 Task: Set Duration of Sprint called Sprint0000000257 in Scrum Project Project0000000086 to 2 weeks in Jira. Set Duration of Sprint called Sprint0000000258 in Scrum Project Project0000000086 to 3 weeks in Jira. Create ChildIssue0000000841 as Child Issue of Issue Issue0000000421 in Backlog  in Scrum Project Project0000000085 in Jira. Create ChildIssue0000000842 as Child Issue of Issue Issue0000000421 in Backlog  in Scrum Project Project0000000085 in Jira. Create ChildIssue0000000843 as Child Issue of Issue Issue0000000422 in Backlog  in Scrum Project Project0000000085 in Jira
Action: Mouse moved to (436, 487)
Screenshot: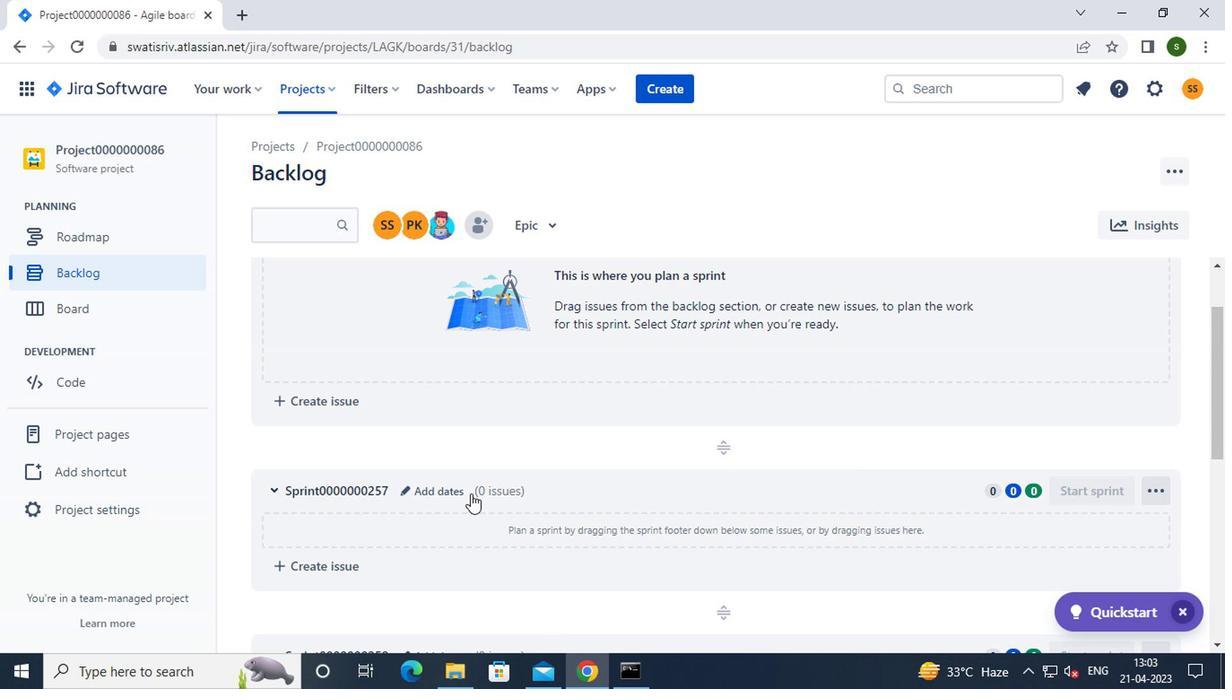 
Action: Mouse pressed left at (436, 487)
Screenshot: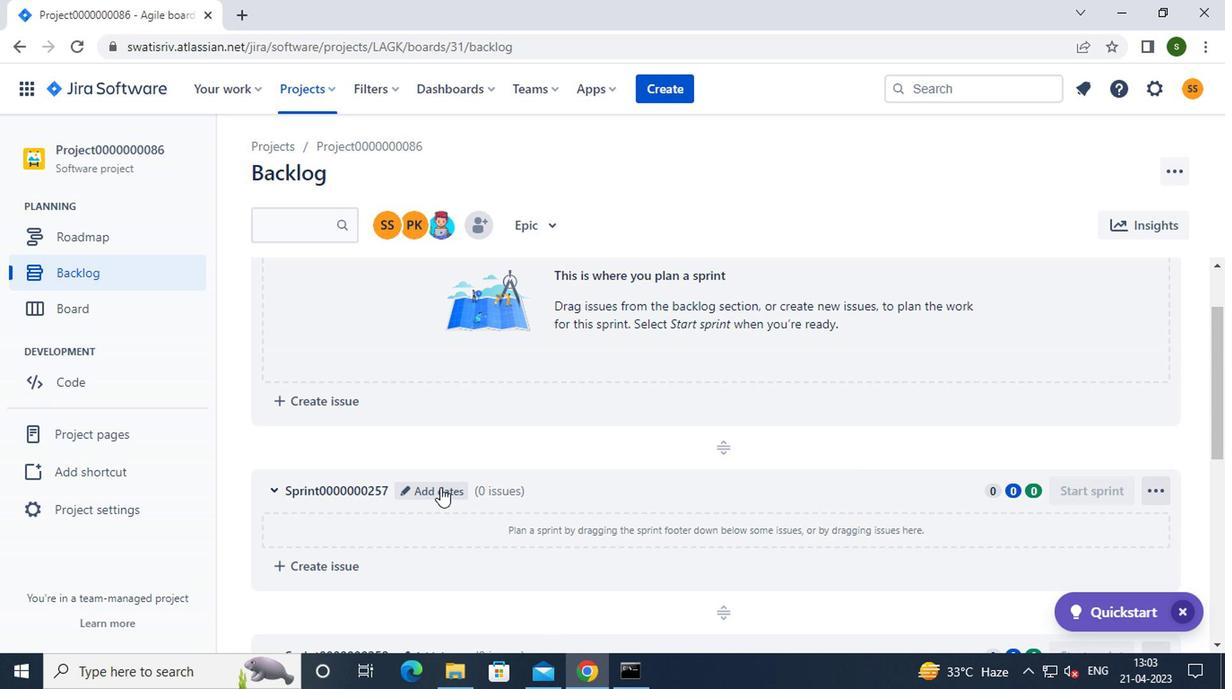 
Action: Mouse moved to (507, 269)
Screenshot: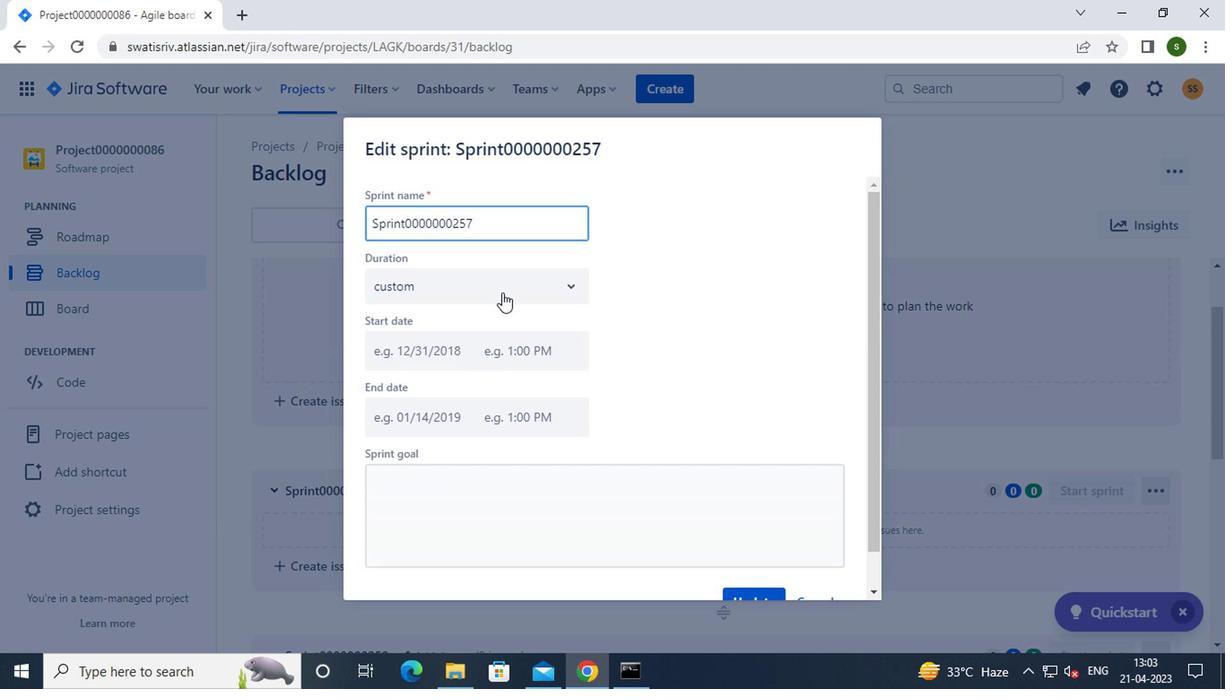 
Action: Mouse pressed left at (507, 269)
Screenshot: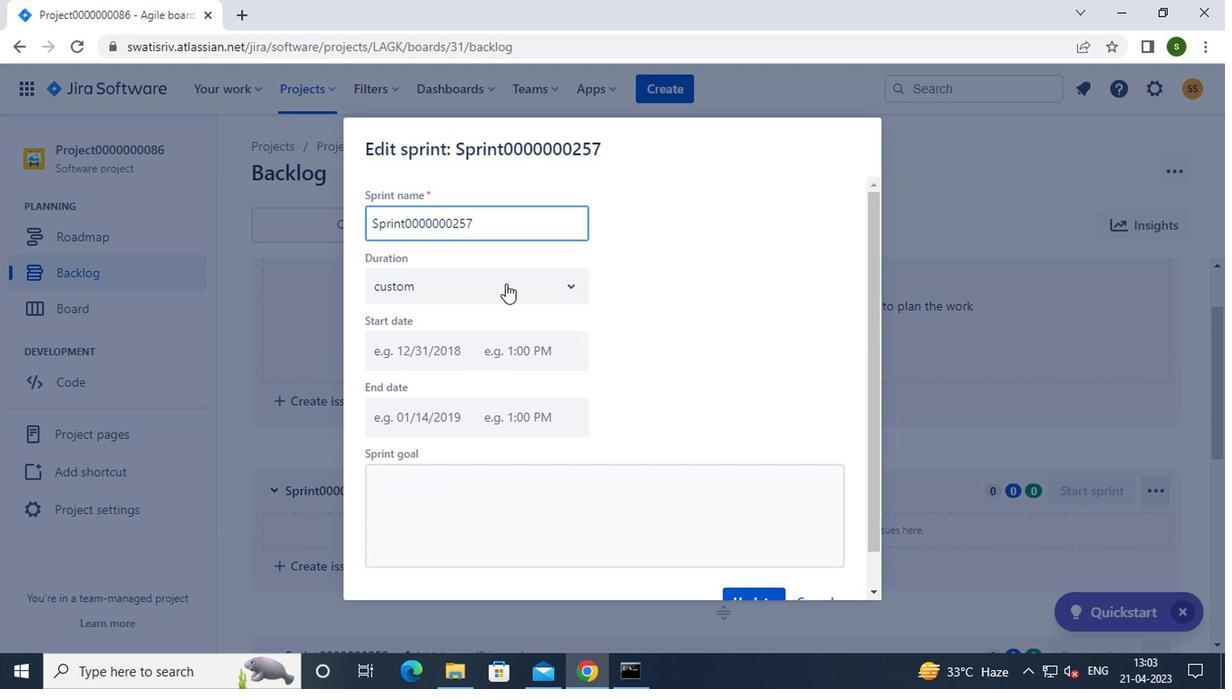 
Action: Mouse moved to (477, 350)
Screenshot: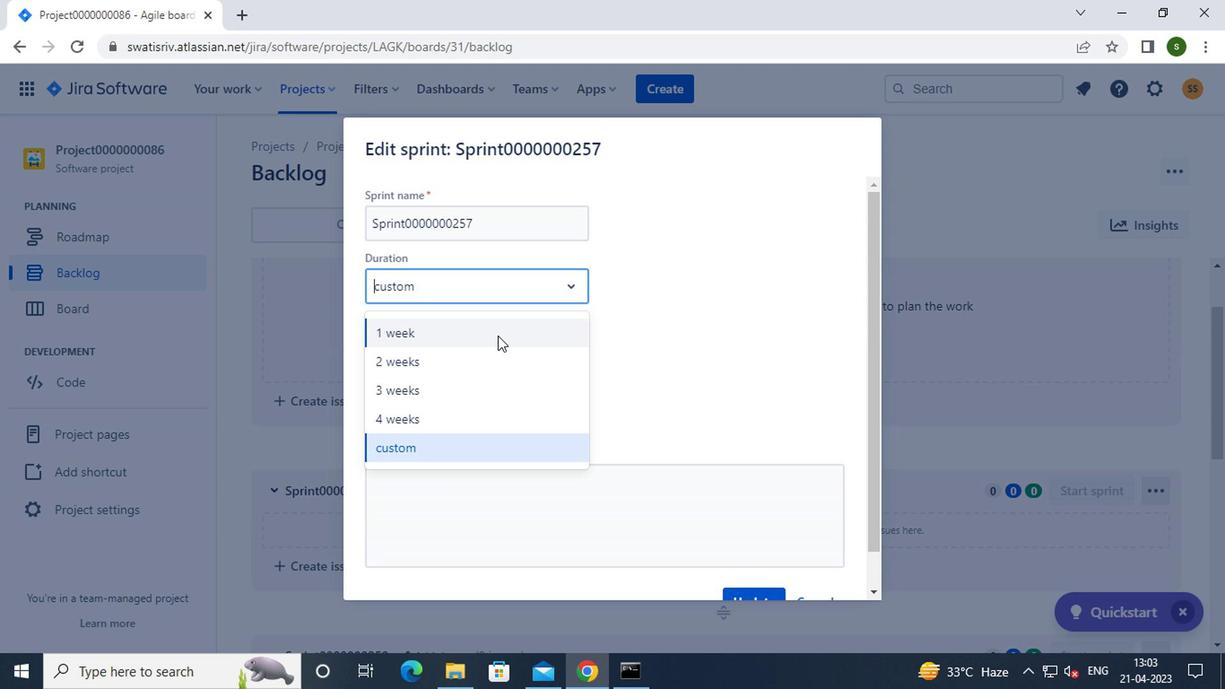
Action: Mouse pressed left at (477, 350)
Screenshot: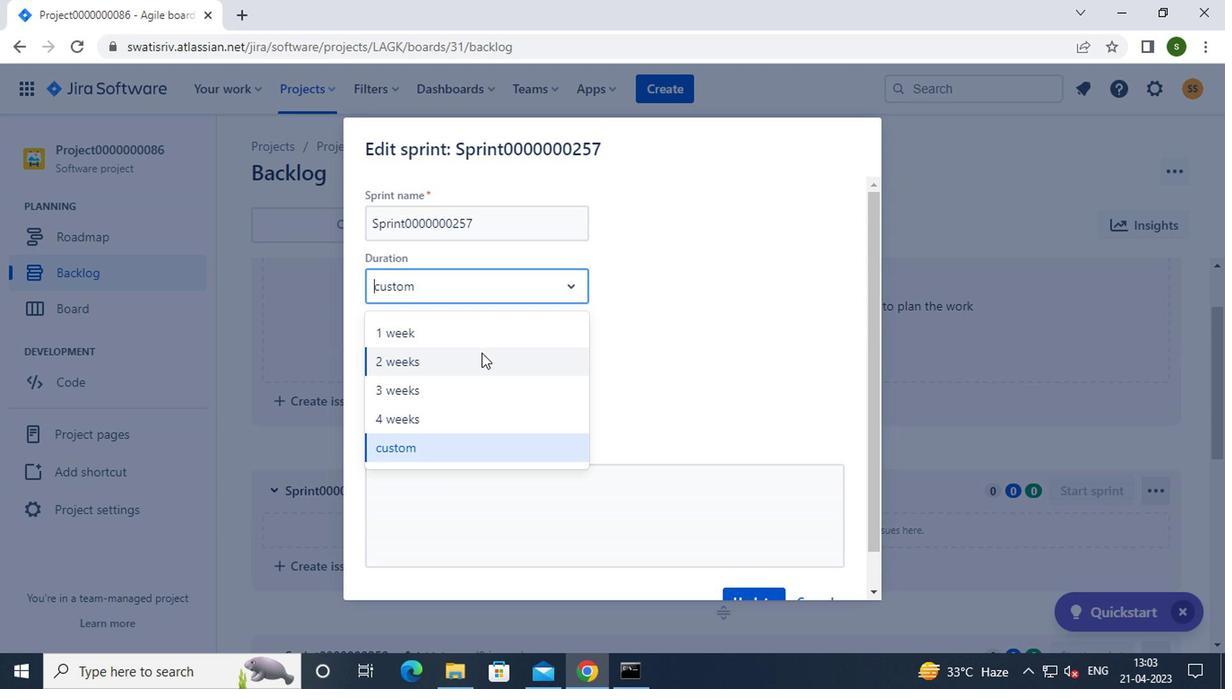 
Action: Mouse moved to (436, 347)
Screenshot: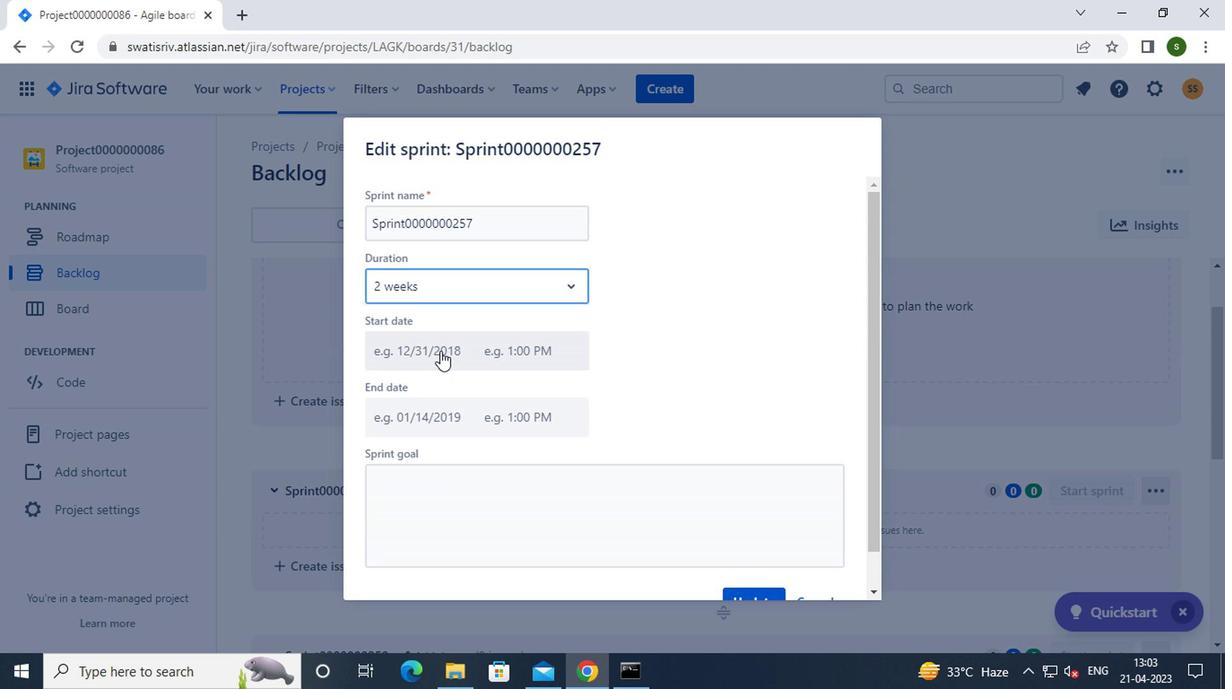 
Action: Mouse pressed left at (436, 347)
Screenshot: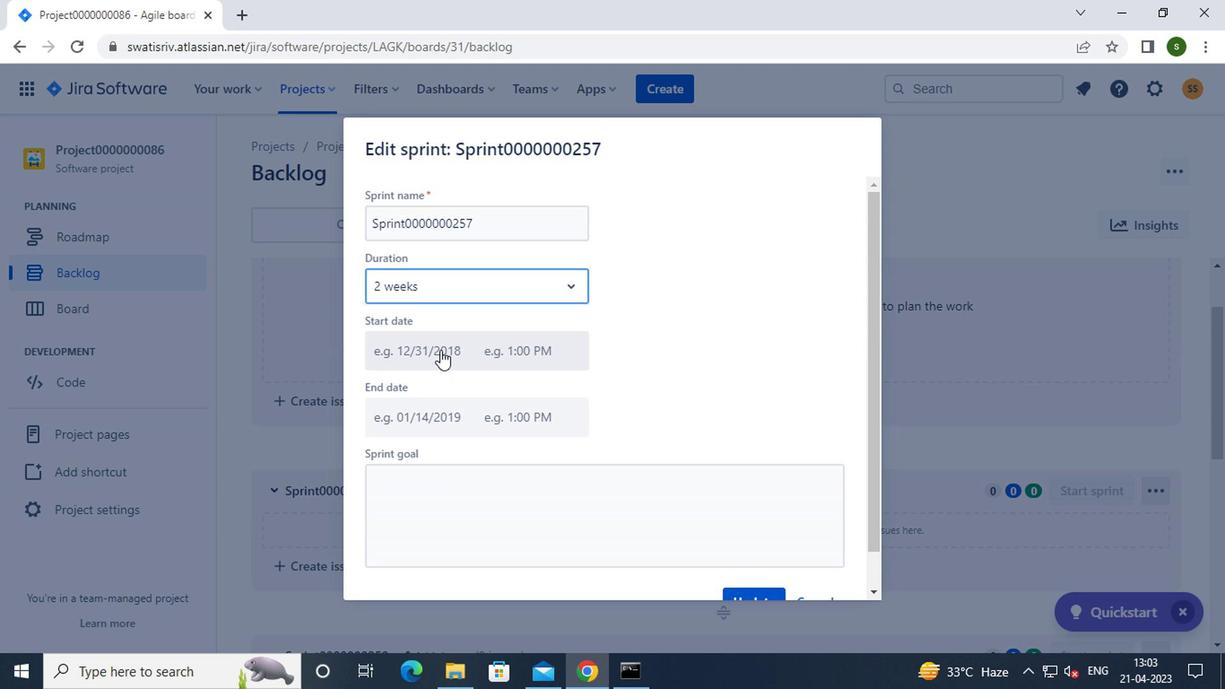 
Action: Mouse moved to (586, 548)
Screenshot: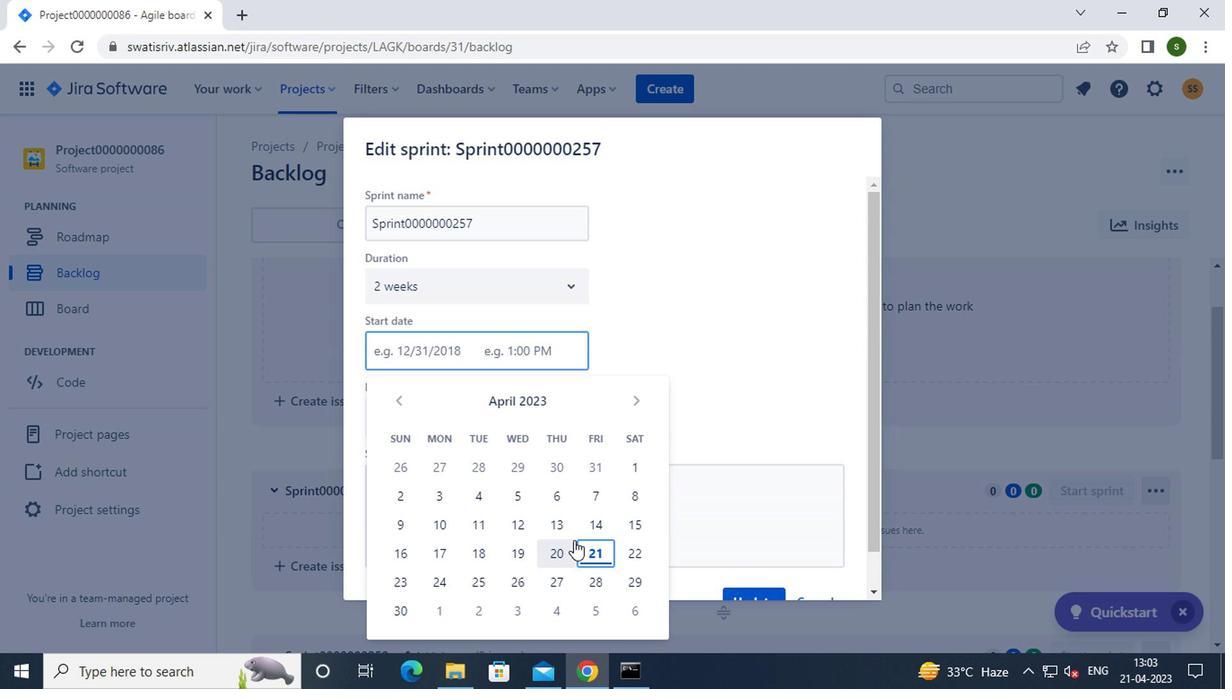
Action: Mouse pressed left at (586, 548)
Screenshot: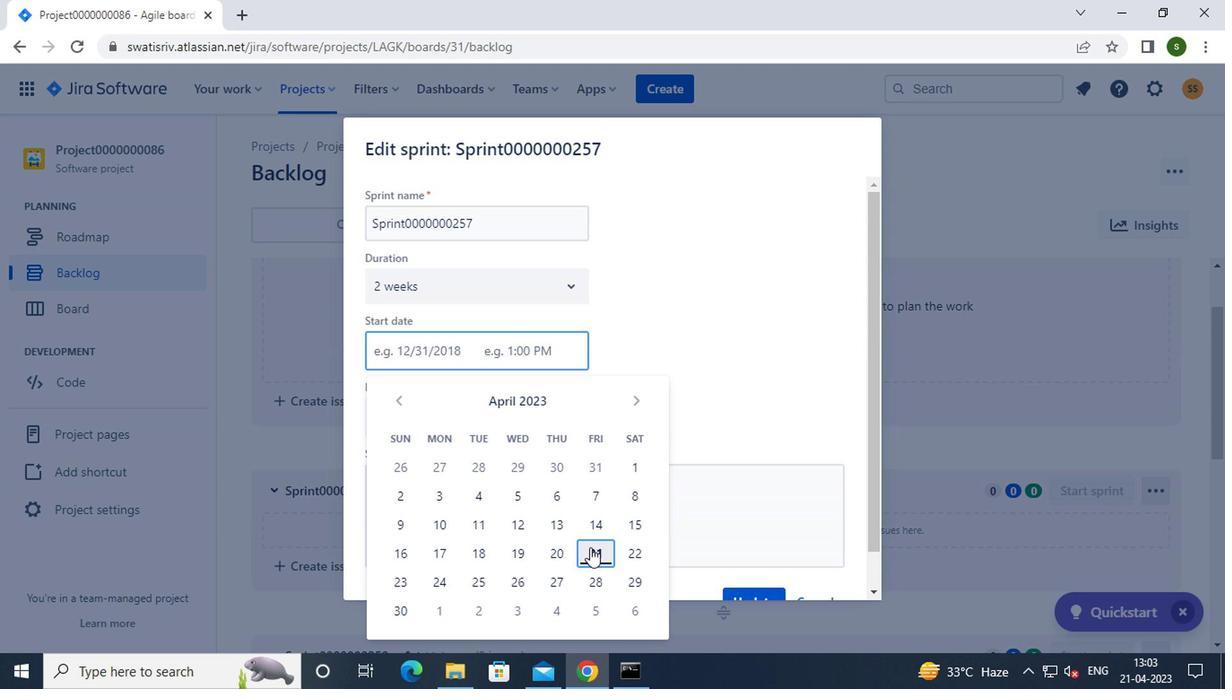 
Action: Mouse moved to (714, 485)
Screenshot: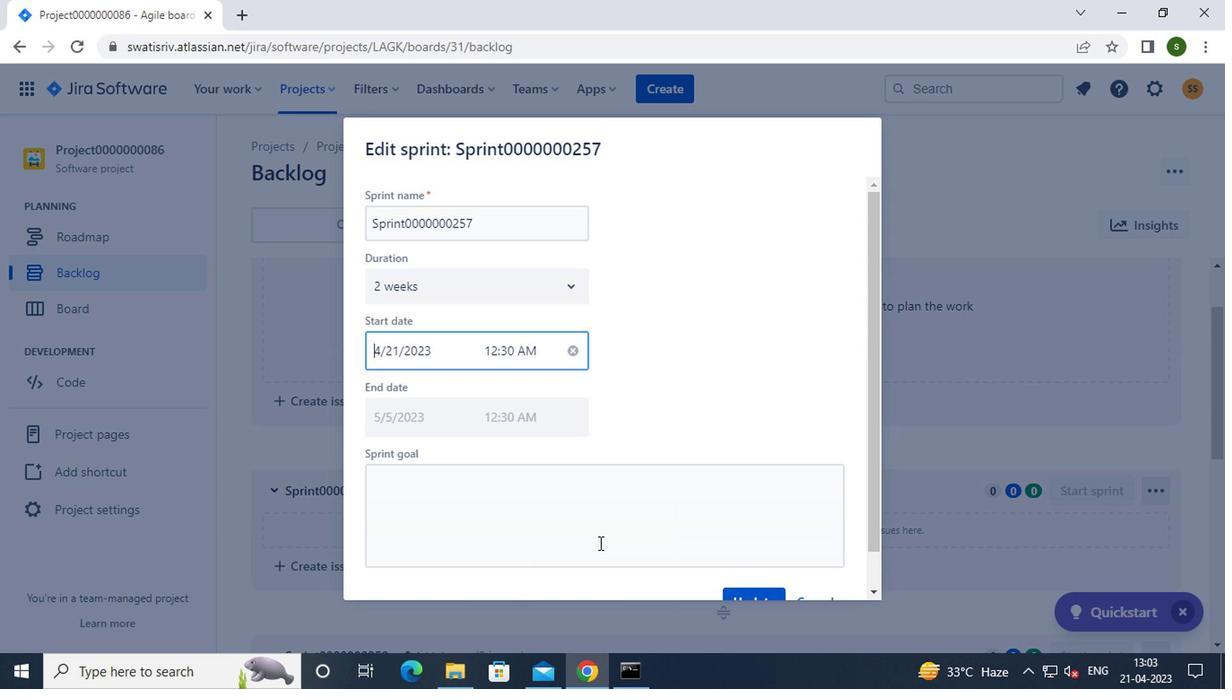 
Action: Mouse scrolled (714, 484) with delta (0, -1)
Screenshot: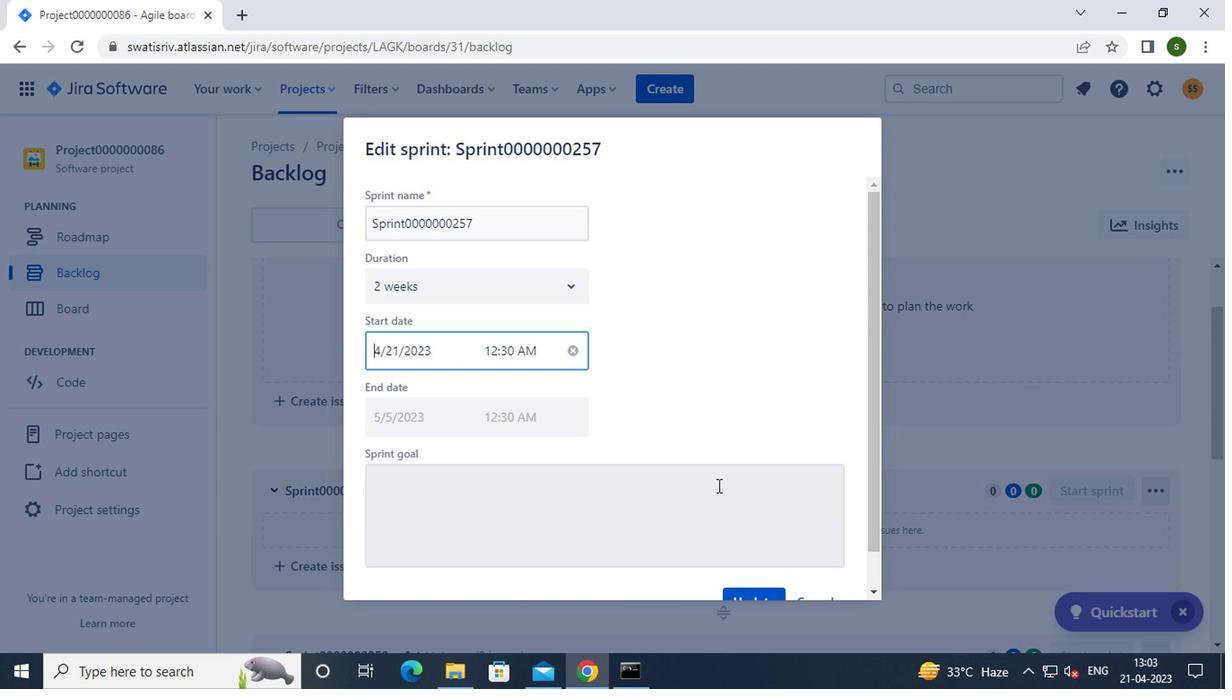 
Action: Mouse scrolled (714, 484) with delta (0, -1)
Screenshot: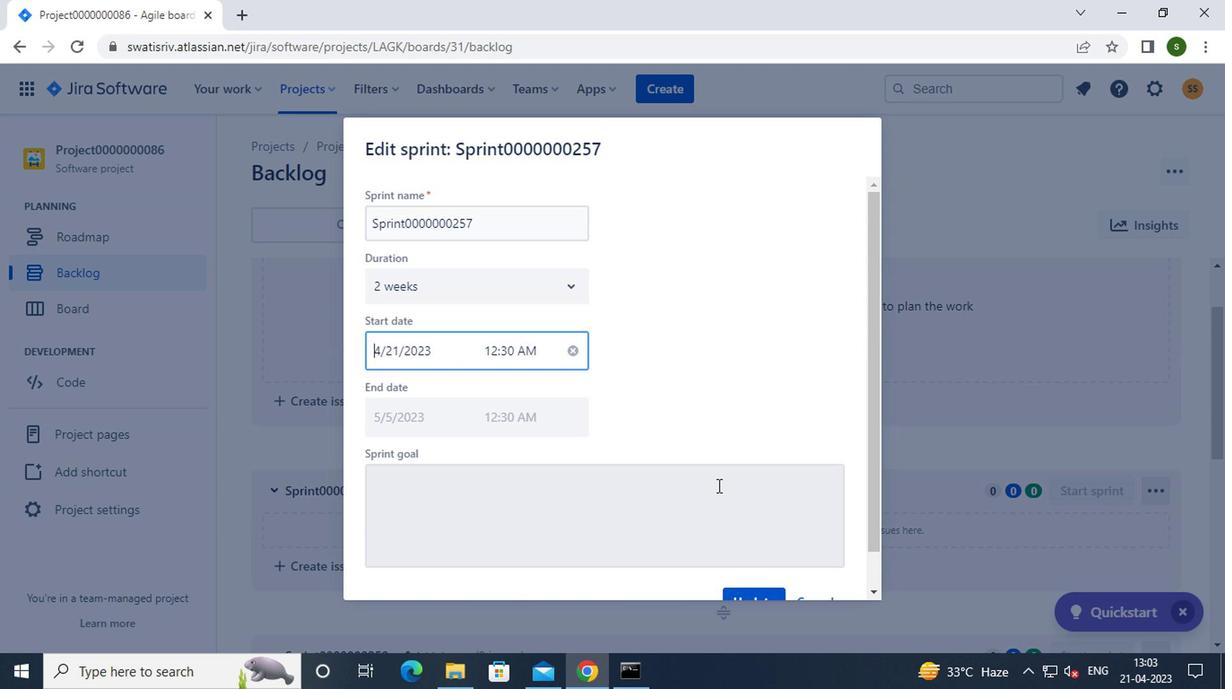 
Action: Mouse moved to (735, 562)
Screenshot: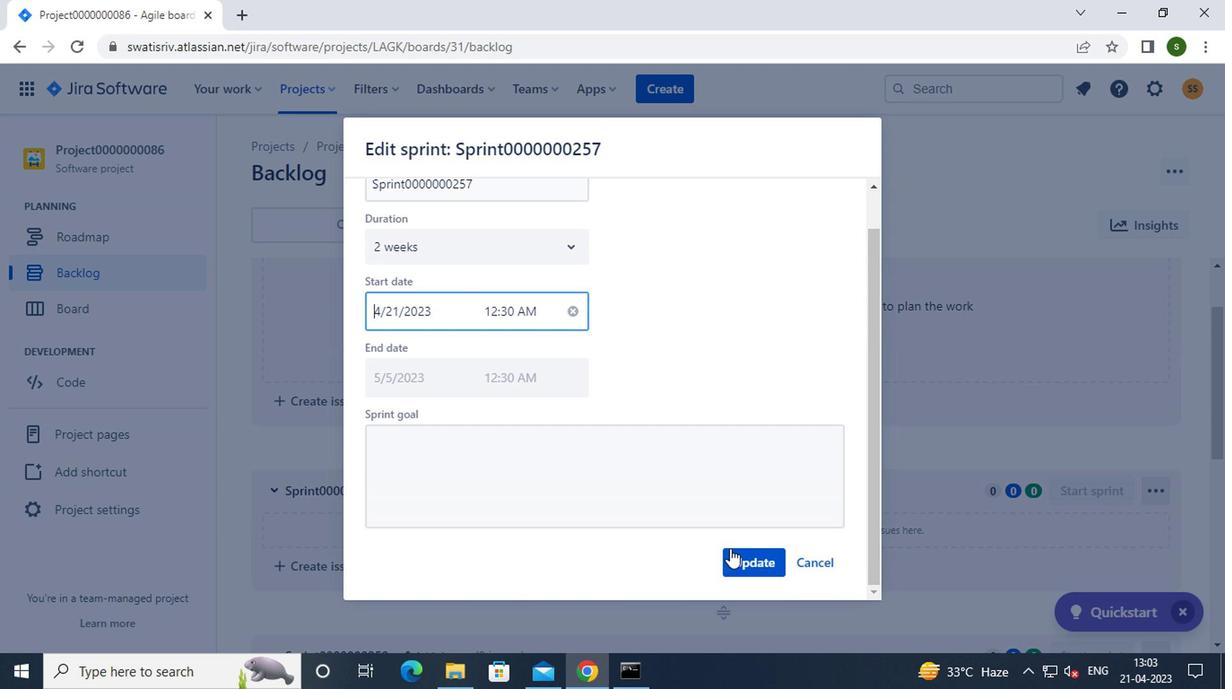 
Action: Mouse pressed left at (735, 562)
Screenshot: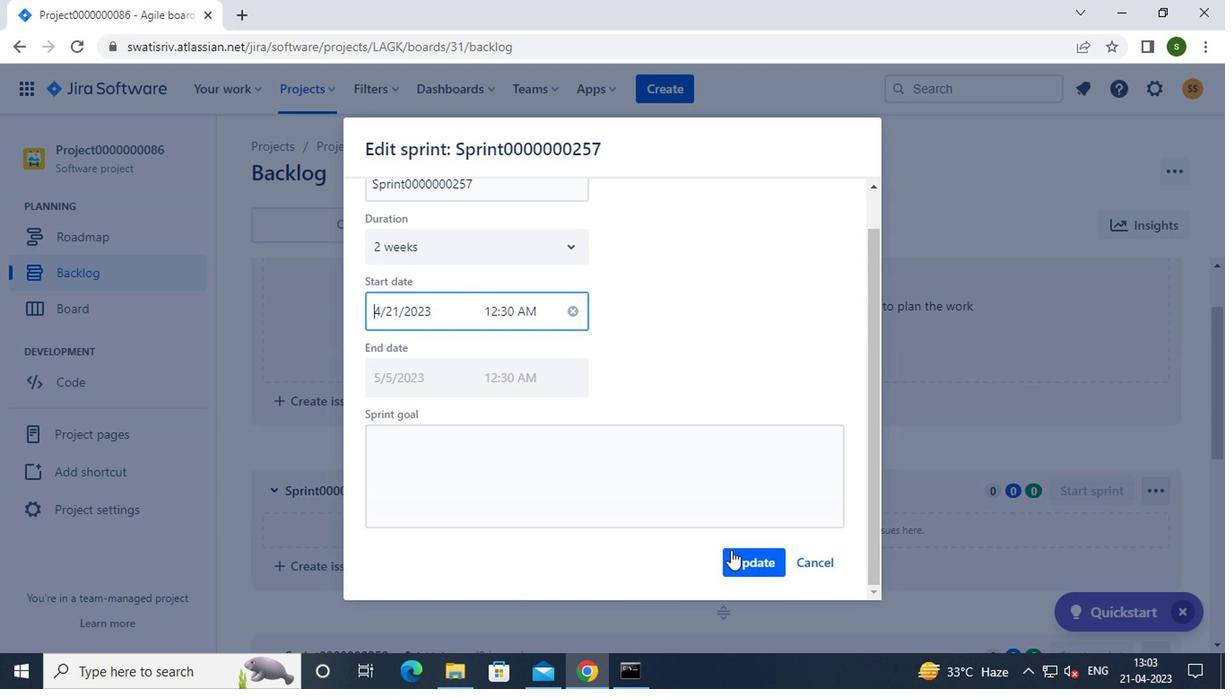 
Action: Mouse moved to (553, 499)
Screenshot: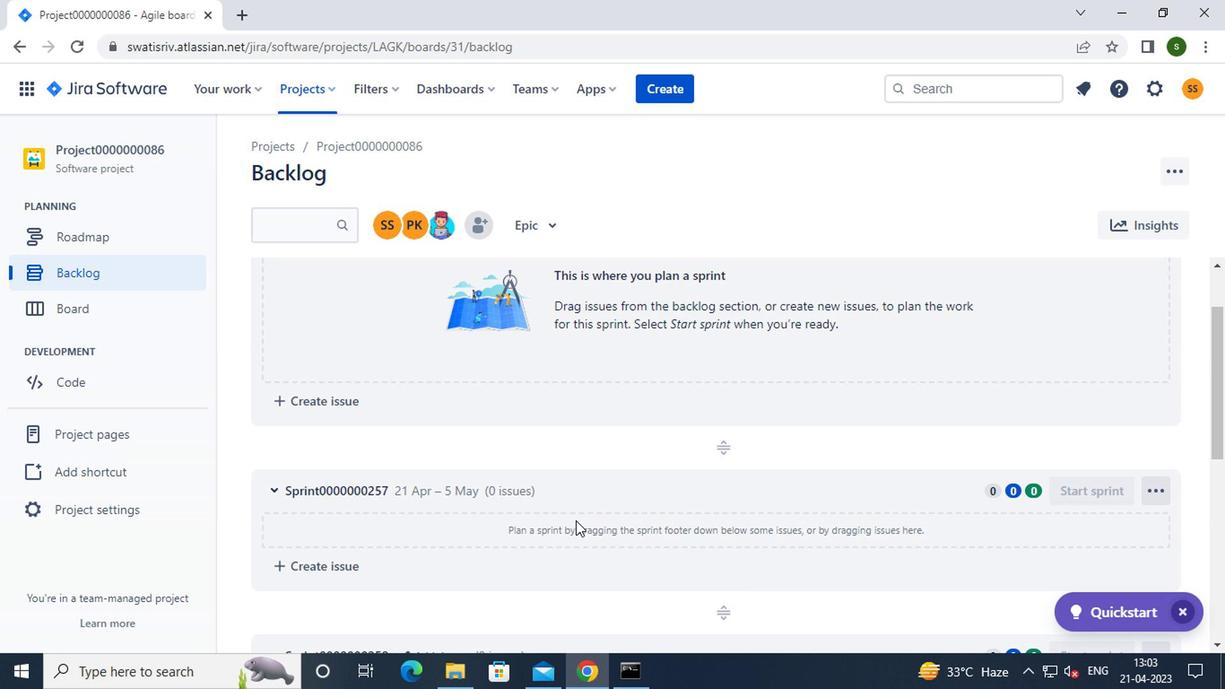 
Action: Mouse scrolled (553, 498) with delta (0, 0)
Screenshot: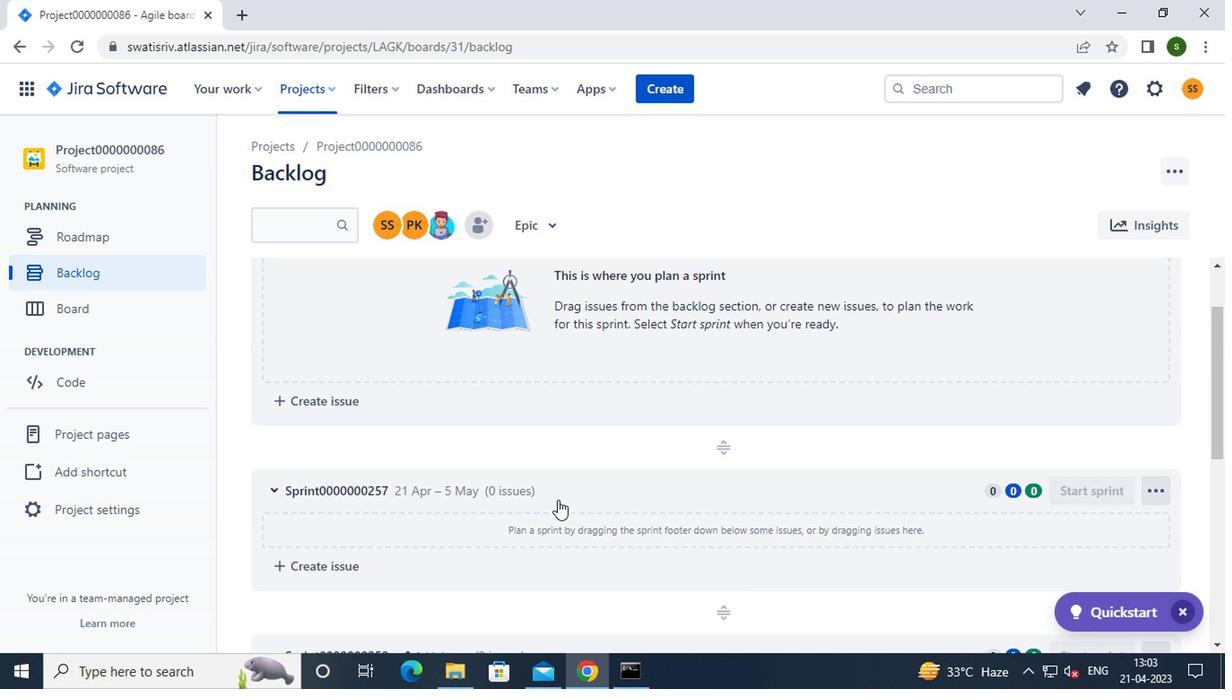 
Action: Mouse scrolled (553, 498) with delta (0, 0)
Screenshot: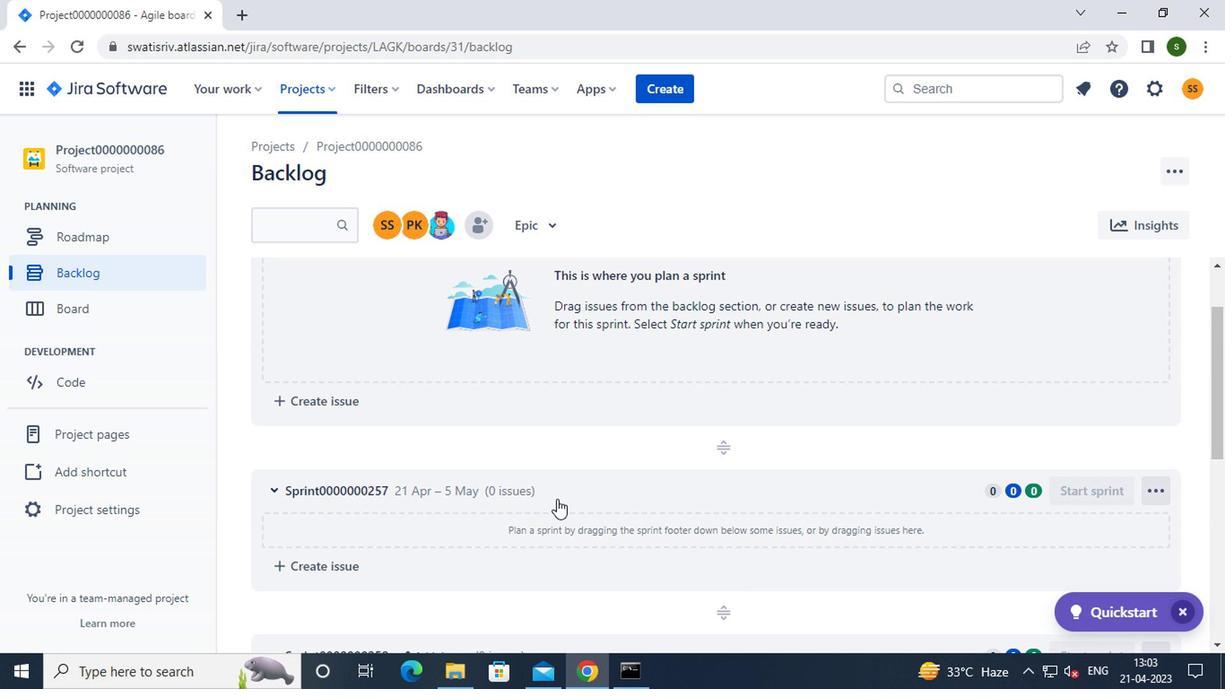 
Action: Mouse scrolled (553, 498) with delta (0, 0)
Screenshot: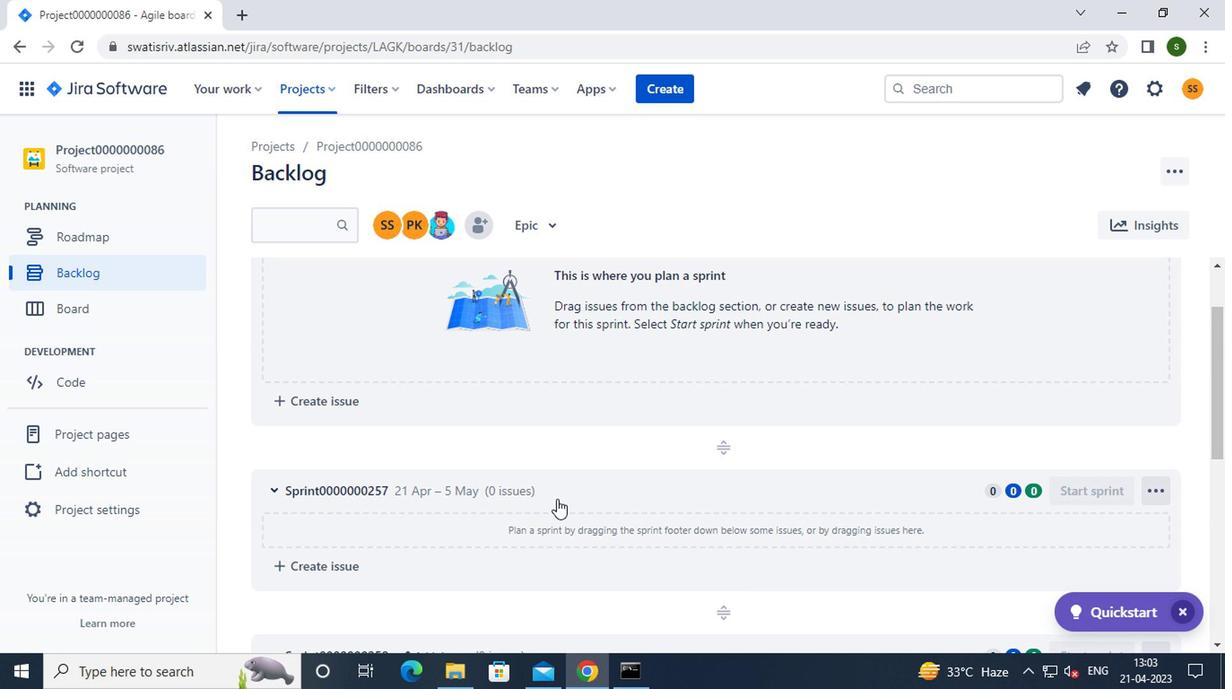 
Action: Mouse moved to (442, 393)
Screenshot: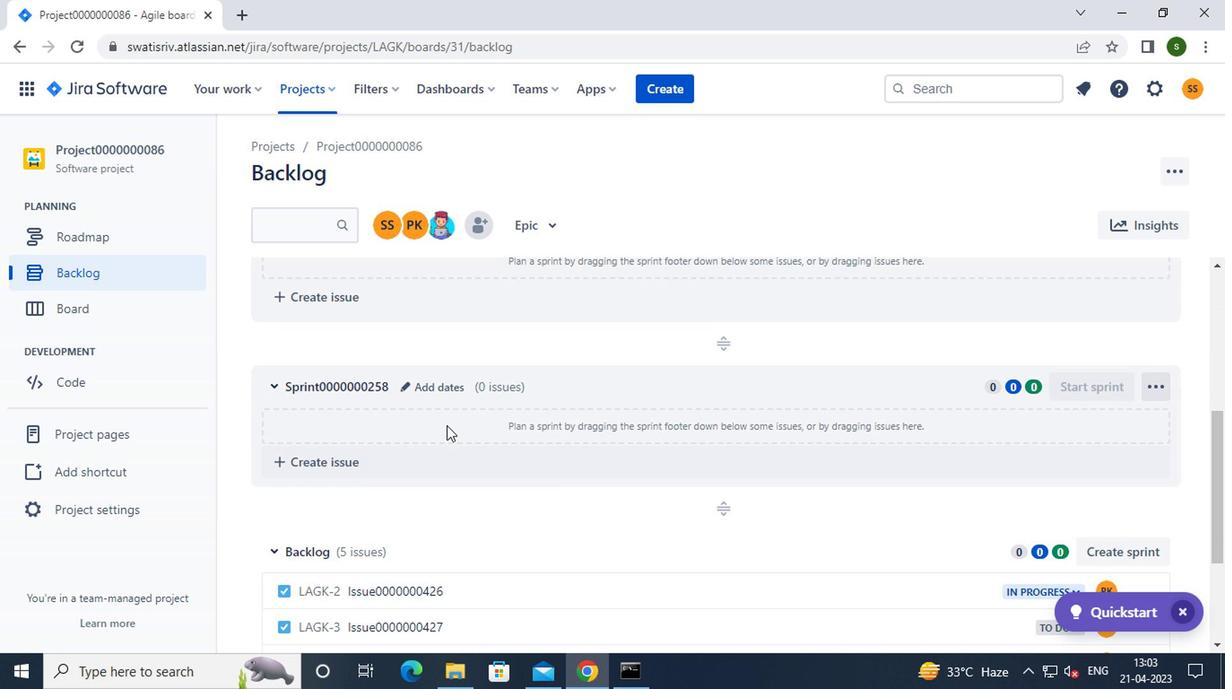 
Action: Mouse pressed left at (442, 393)
Screenshot: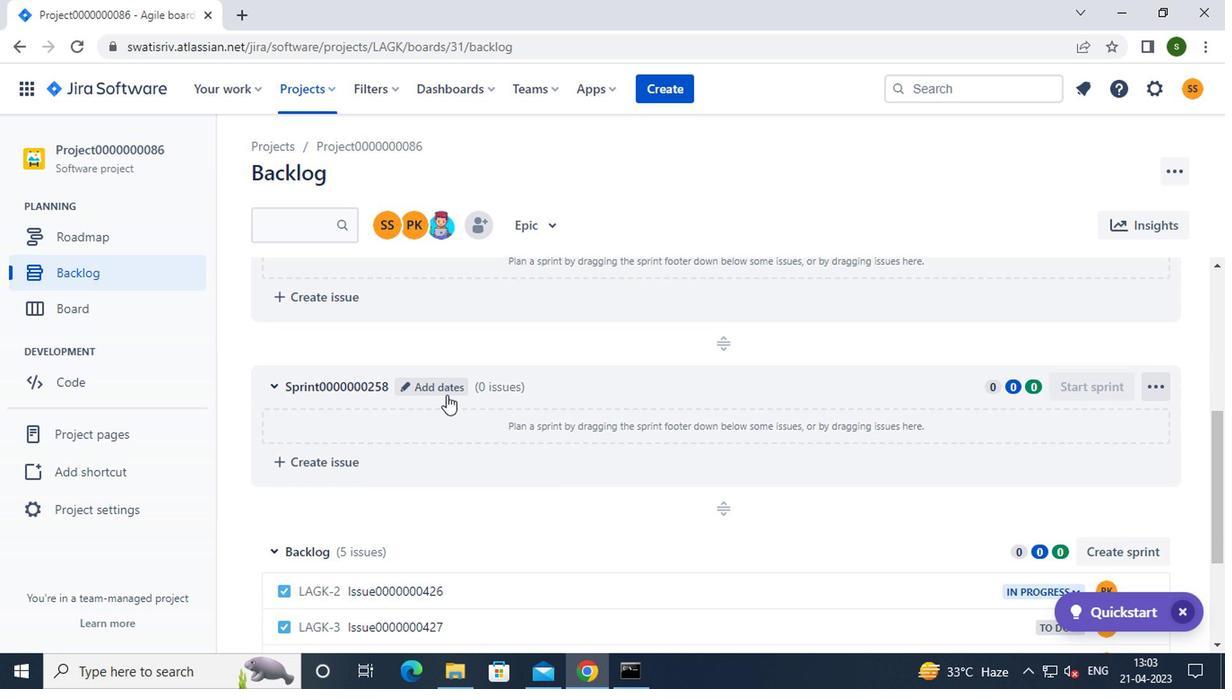 
Action: Mouse moved to (493, 273)
Screenshot: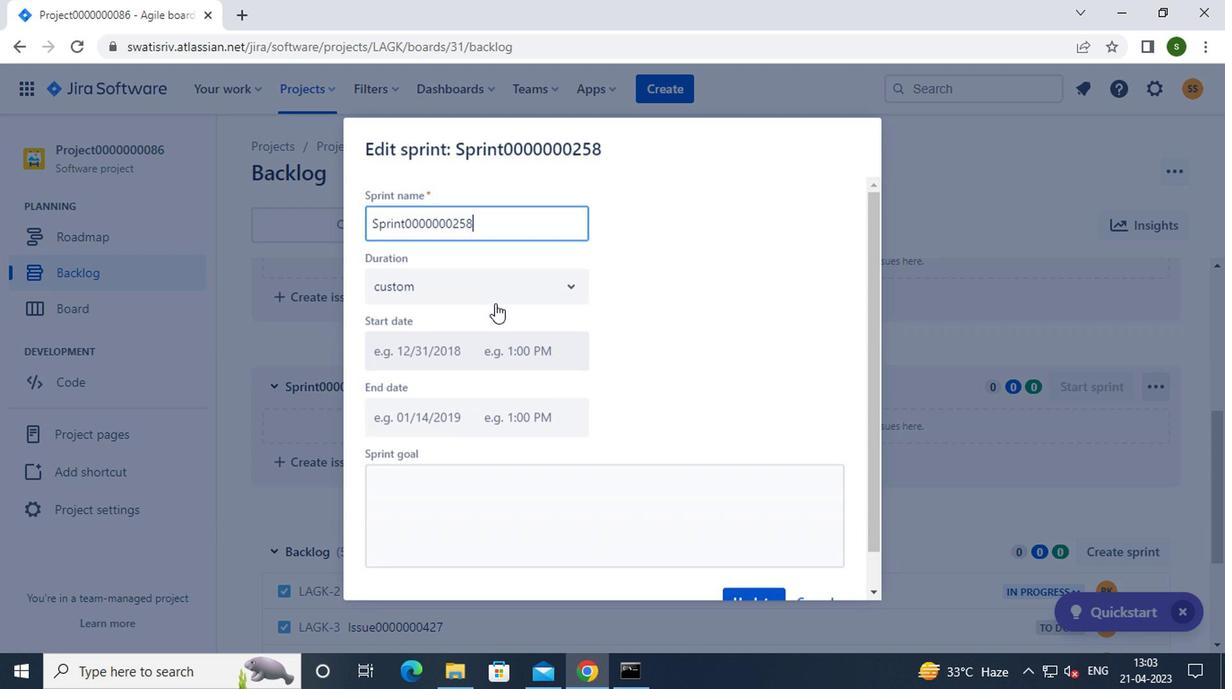 
Action: Mouse pressed left at (493, 273)
Screenshot: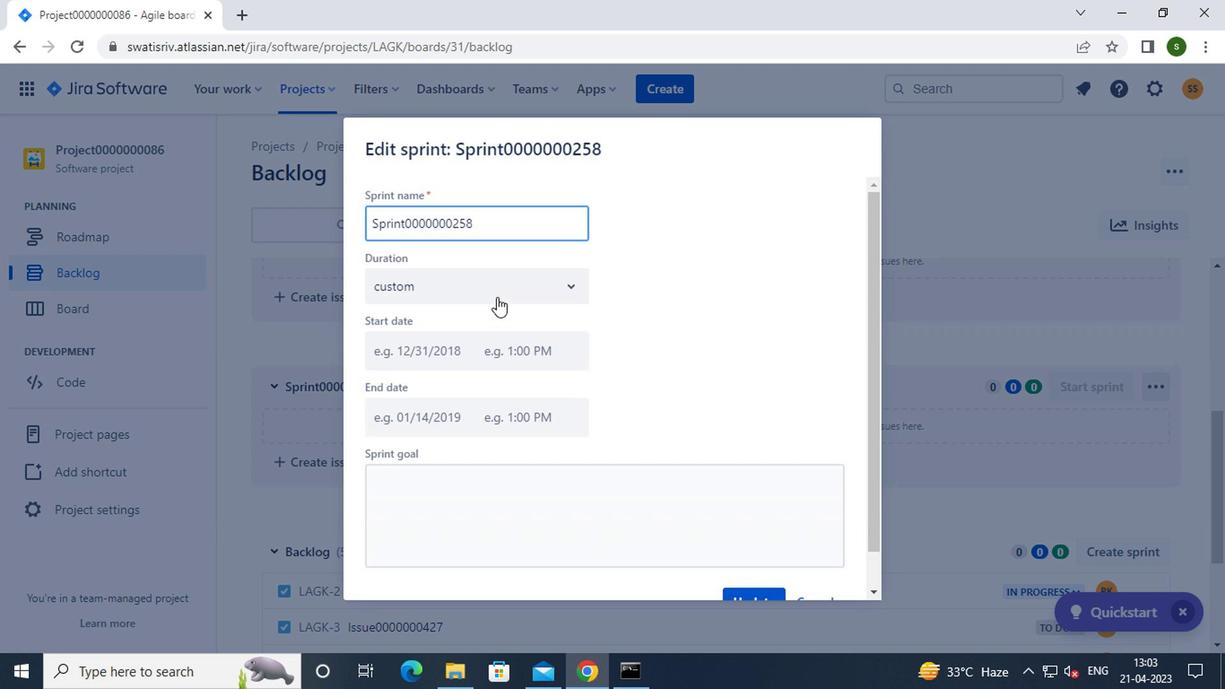 
Action: Mouse moved to (444, 383)
Screenshot: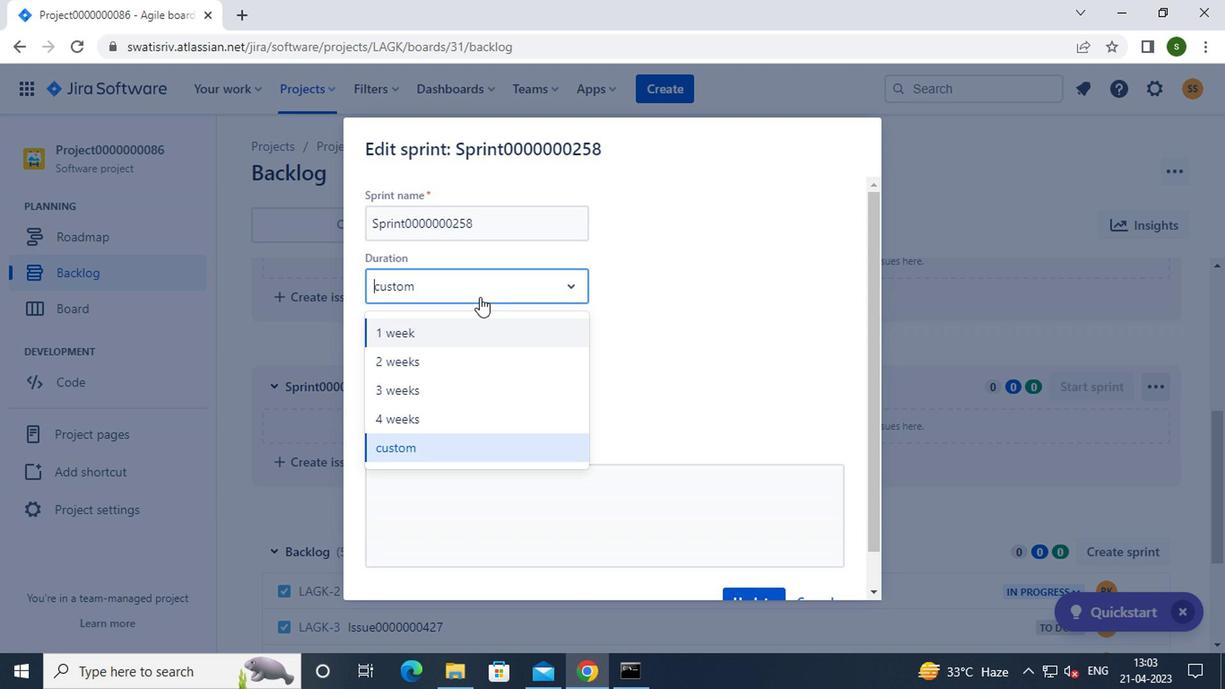 
Action: Mouse pressed left at (444, 383)
Screenshot: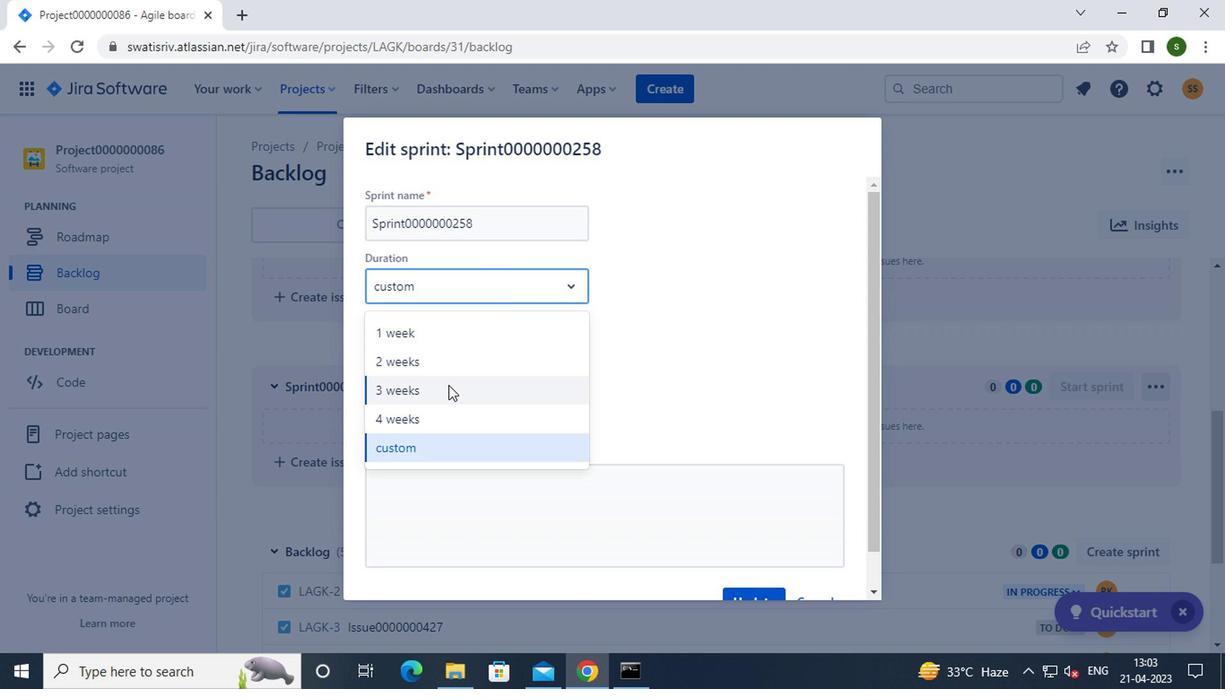 
Action: Mouse moved to (405, 349)
Screenshot: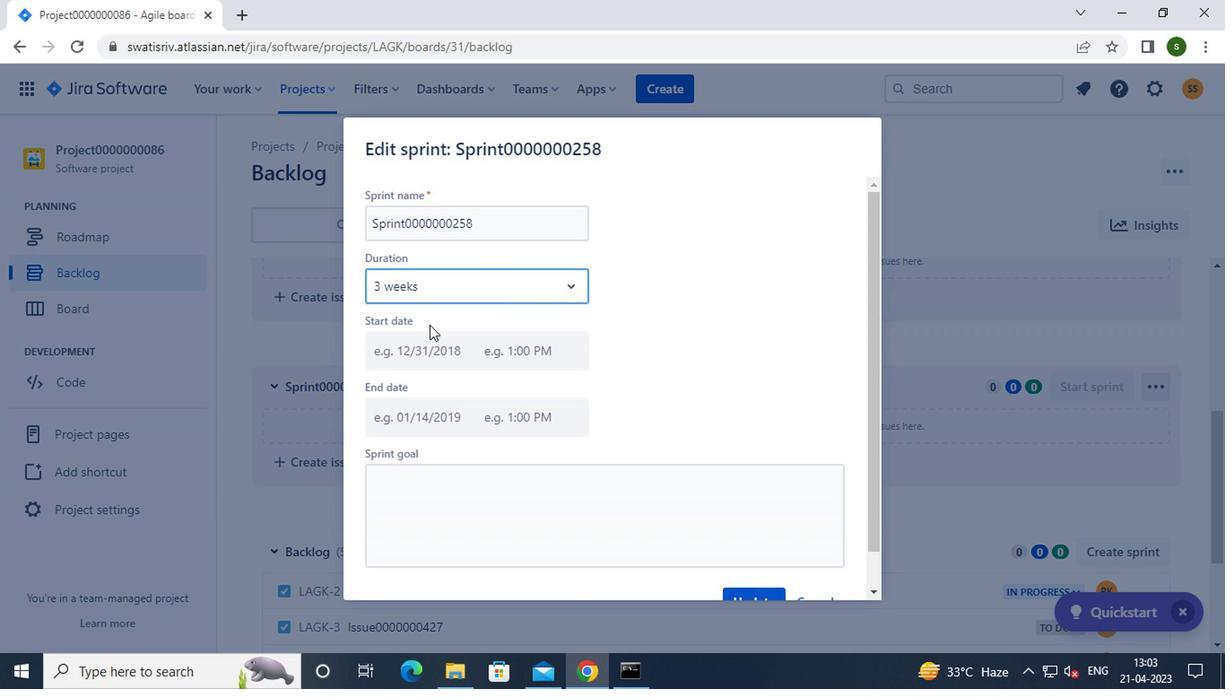 
Action: Mouse pressed left at (405, 349)
Screenshot: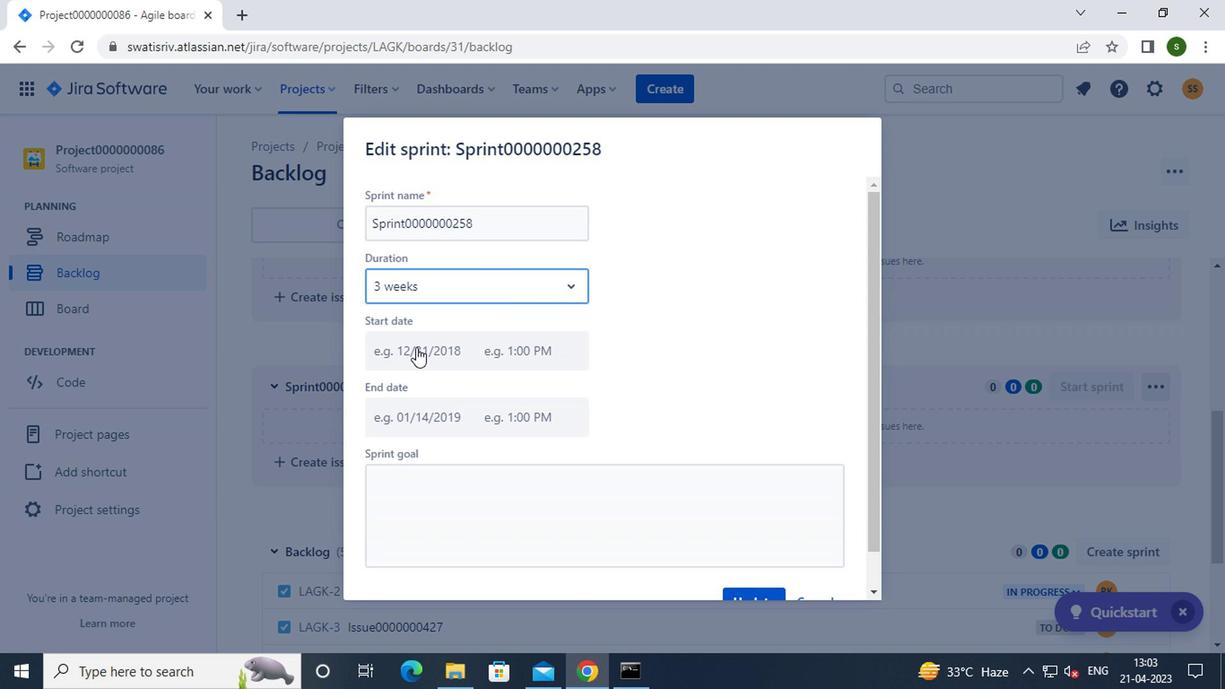 
Action: Mouse moved to (584, 549)
Screenshot: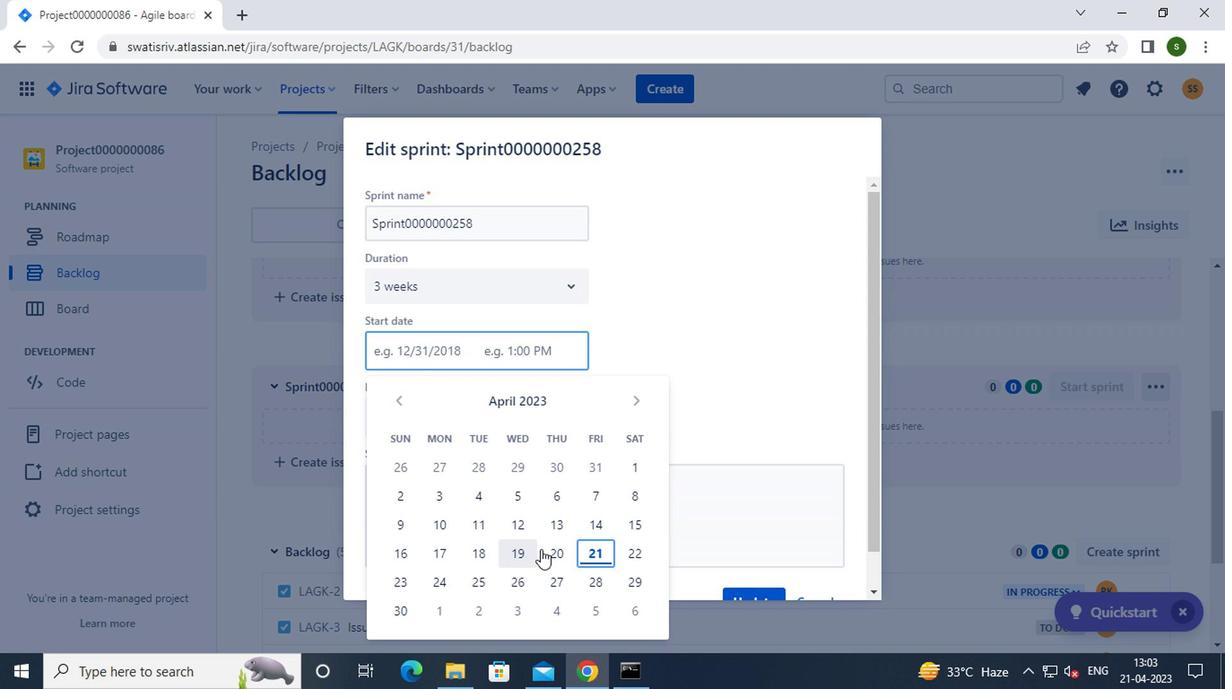 
Action: Mouse pressed left at (584, 549)
Screenshot: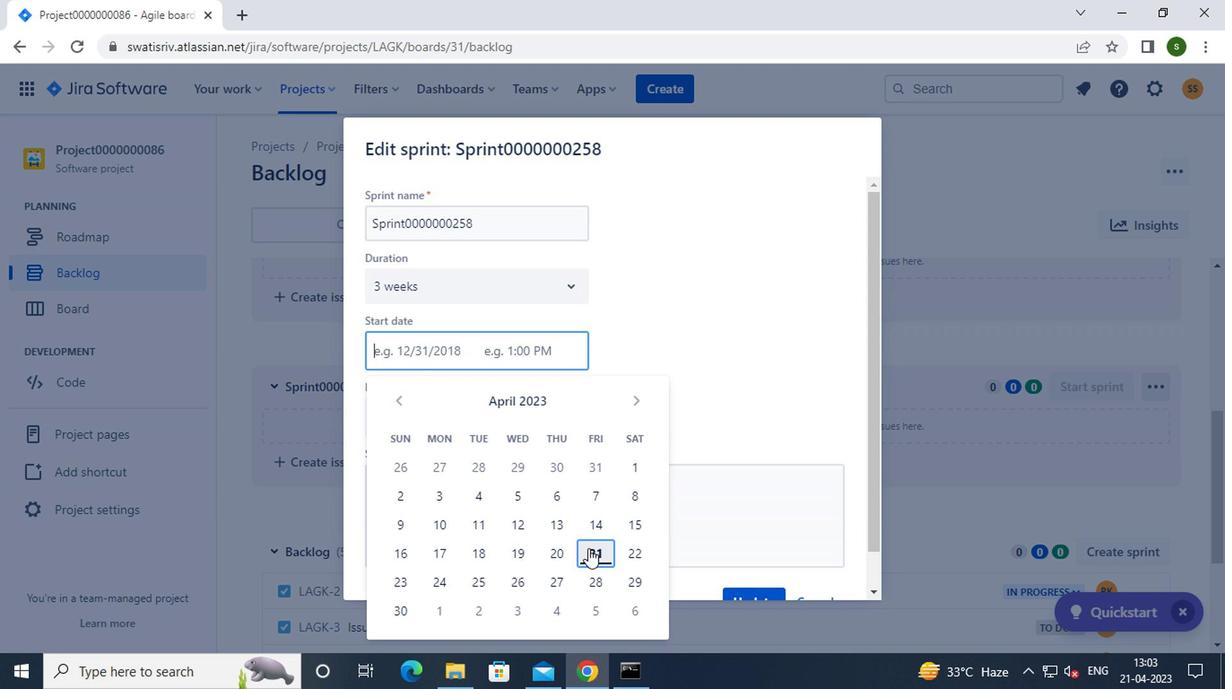 
Action: Mouse moved to (620, 451)
Screenshot: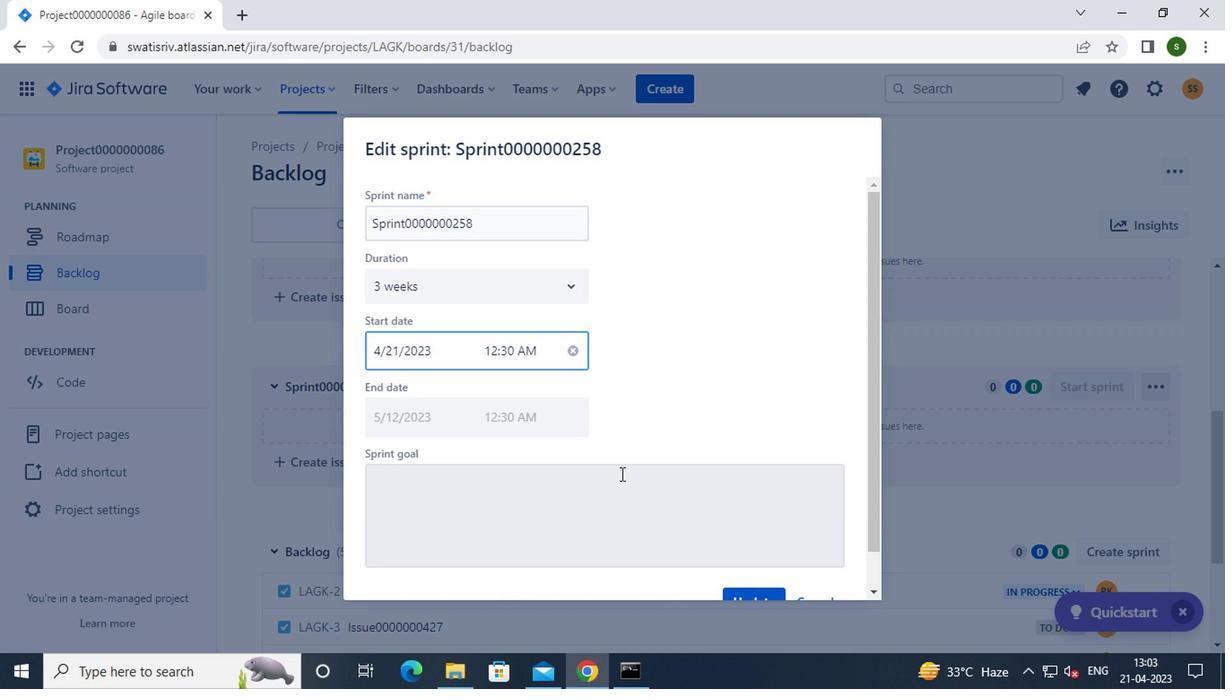 
Action: Mouse scrolled (620, 451) with delta (0, 0)
Screenshot: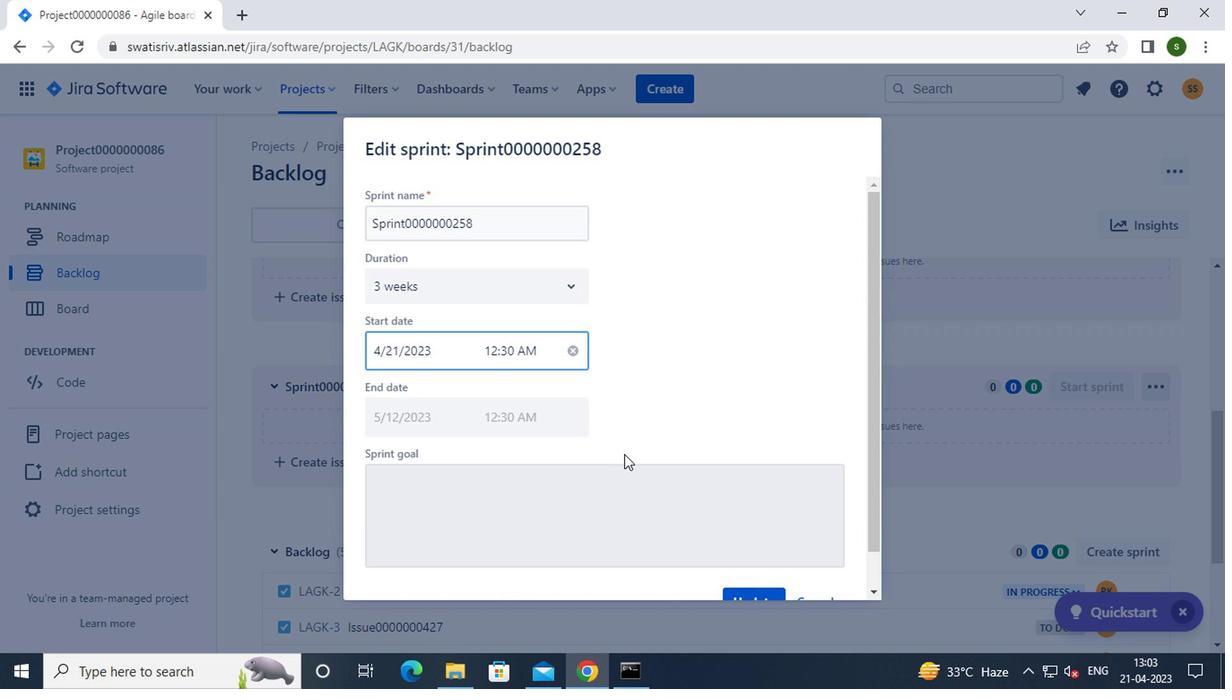 
Action: Mouse scrolled (620, 451) with delta (0, 0)
Screenshot: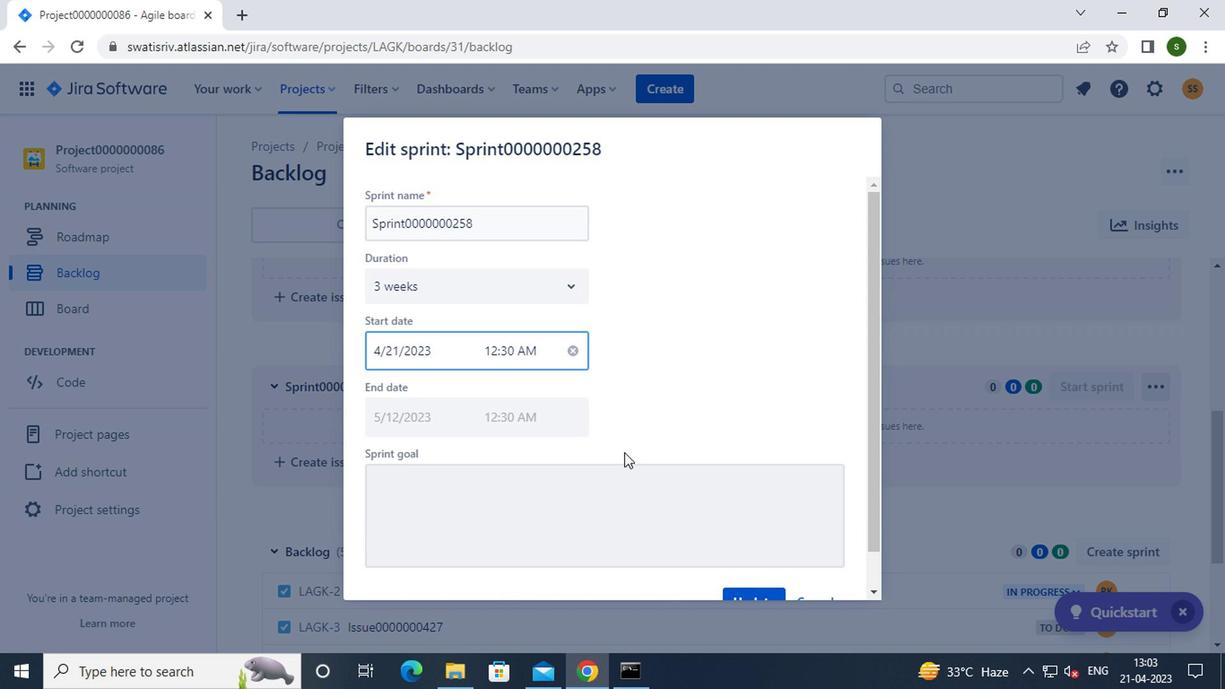 
Action: Mouse moved to (726, 560)
Screenshot: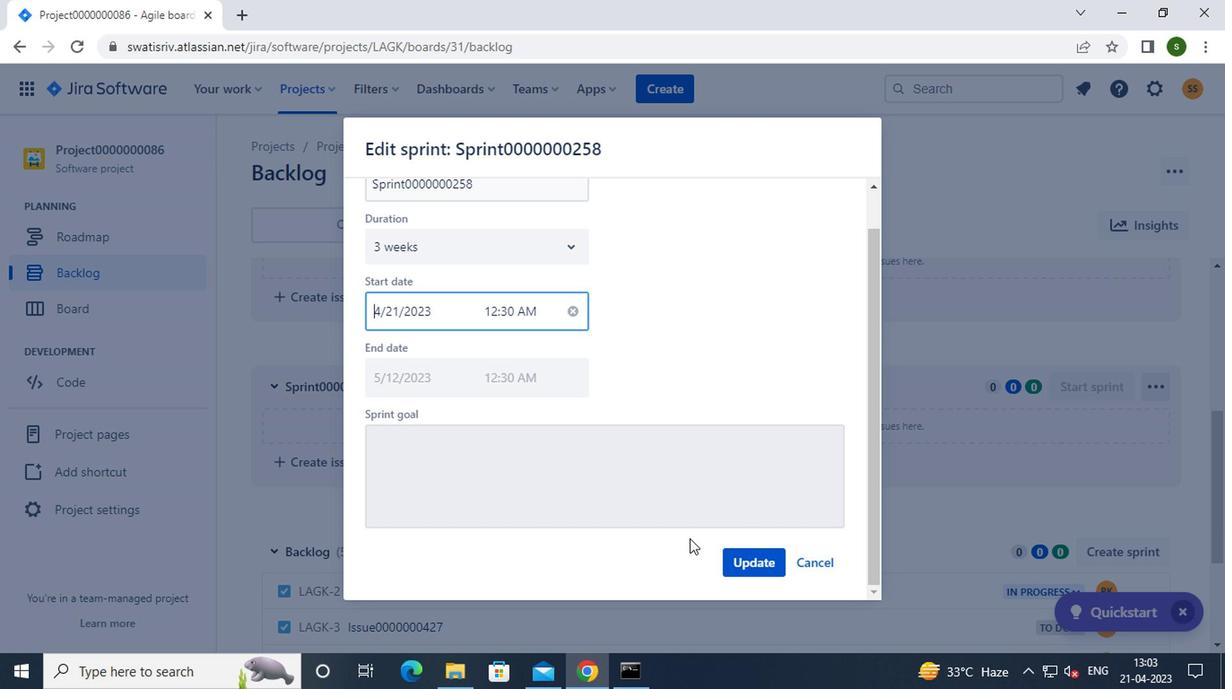 
Action: Mouse pressed left at (726, 560)
Screenshot: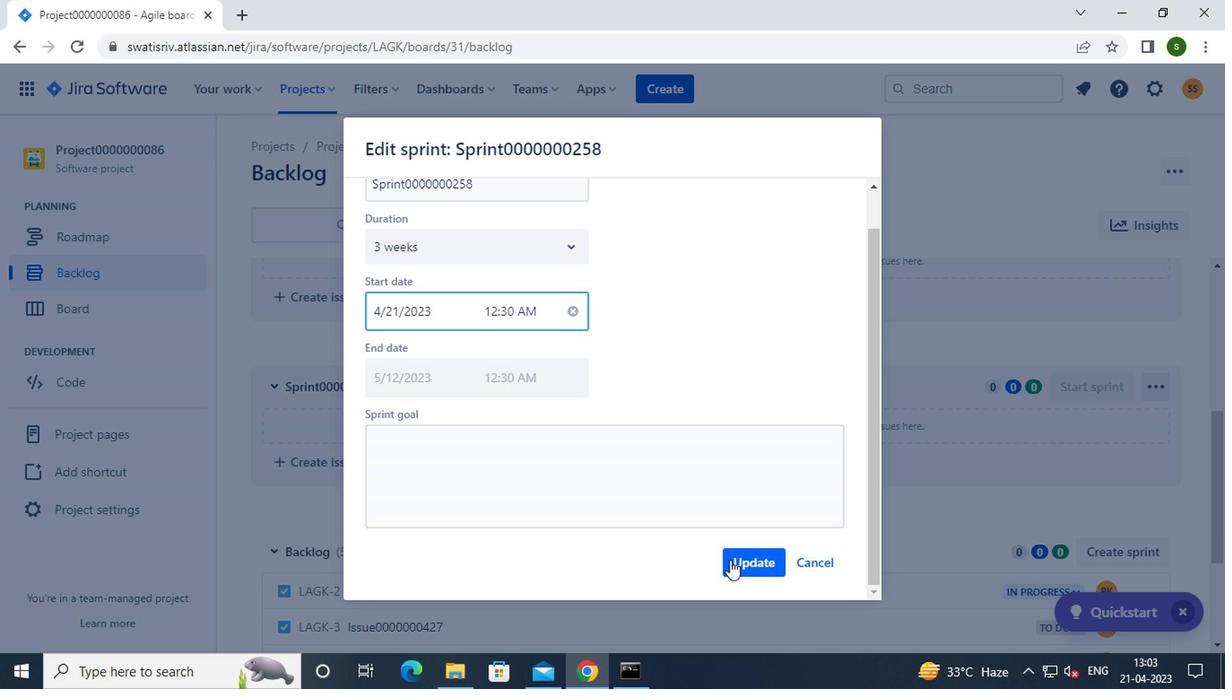 
Action: Mouse moved to (304, 81)
Screenshot: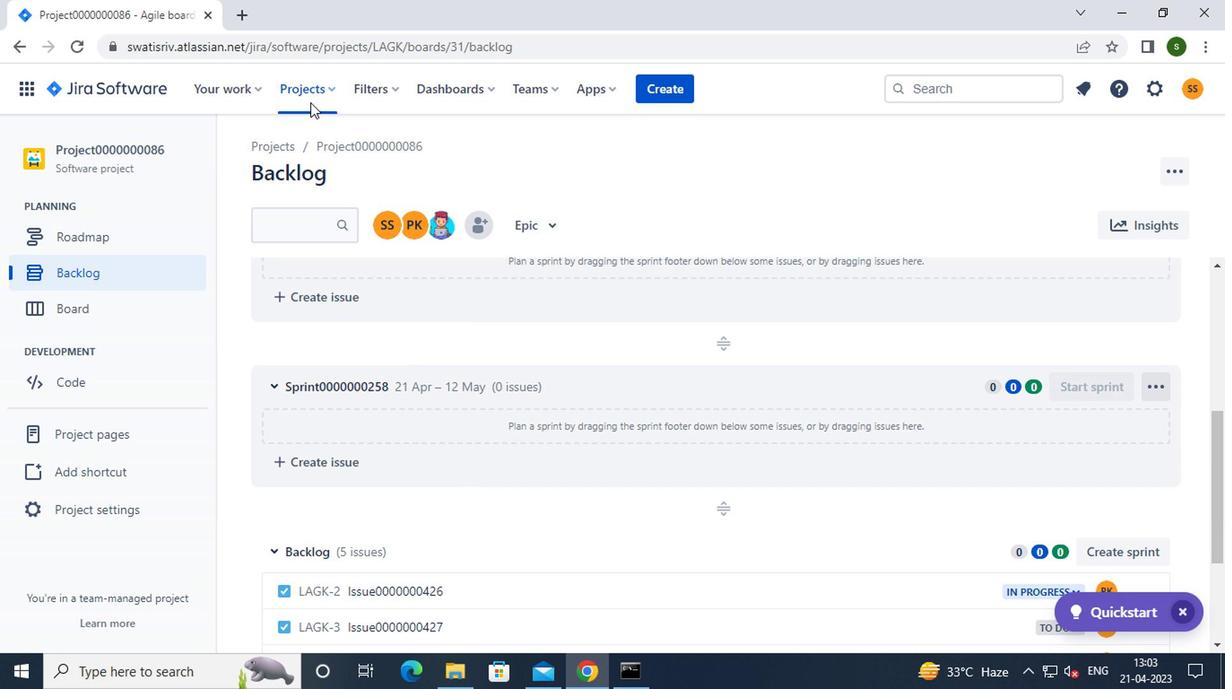 
Action: Mouse pressed left at (304, 81)
Screenshot: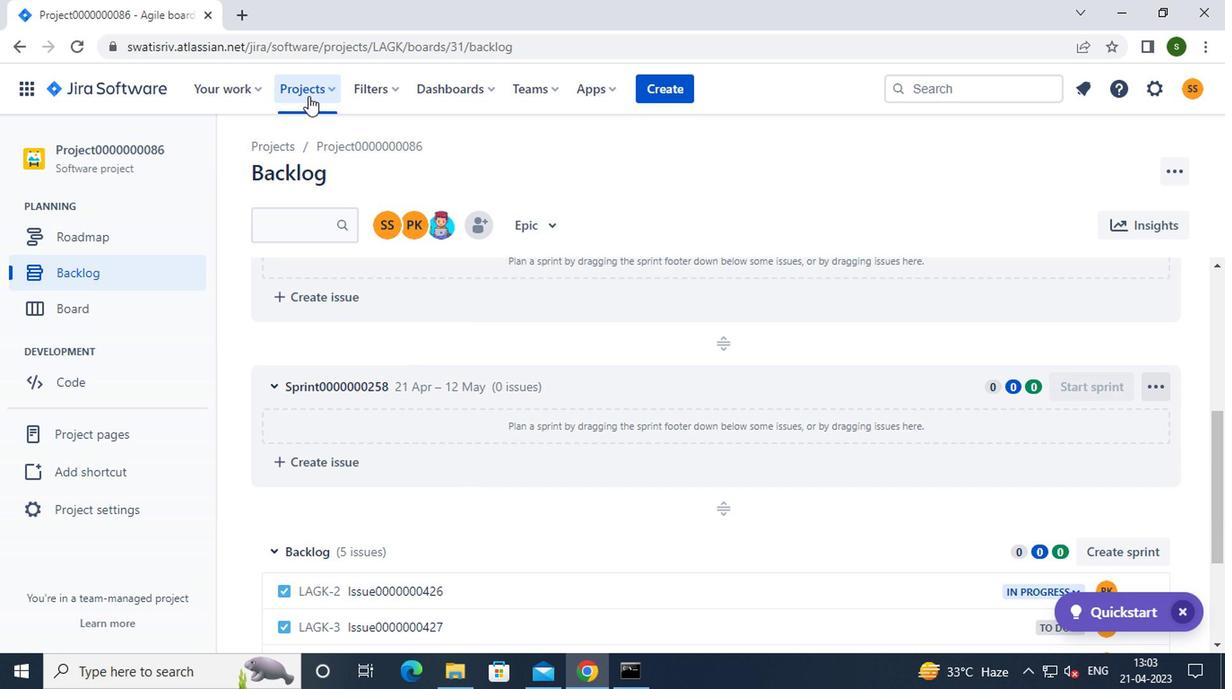 
Action: Mouse moved to (425, 218)
Screenshot: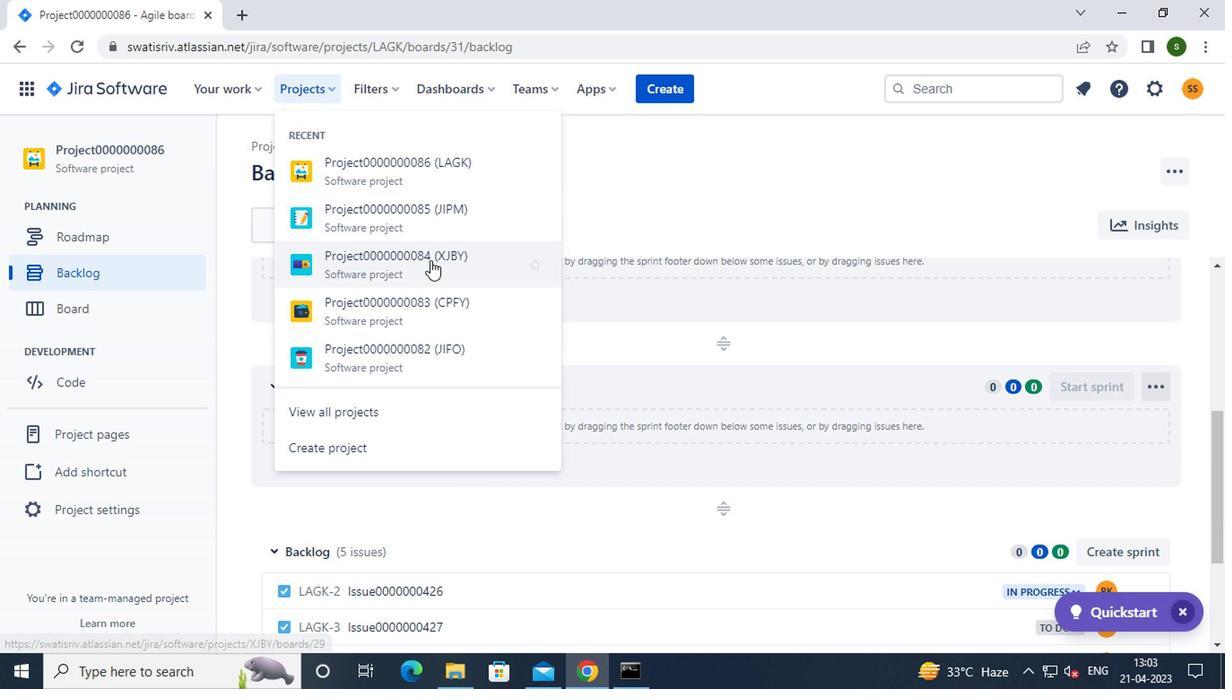 
Action: Mouse pressed left at (425, 218)
Screenshot: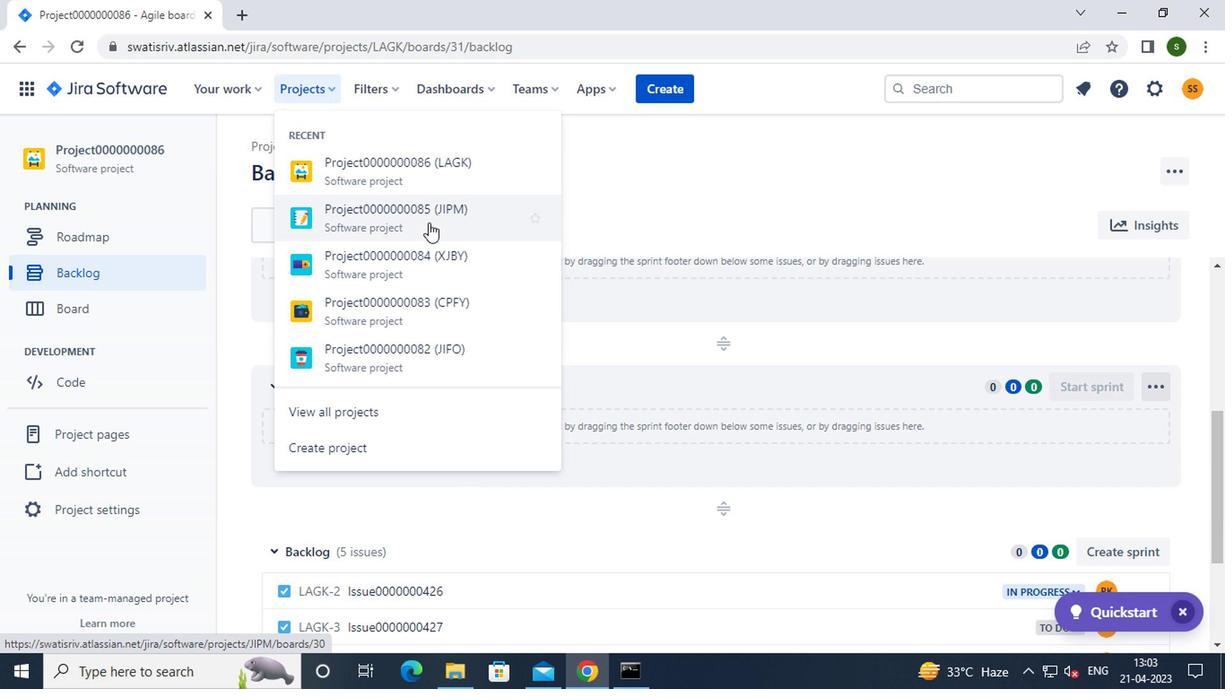 
Action: Mouse moved to (123, 274)
Screenshot: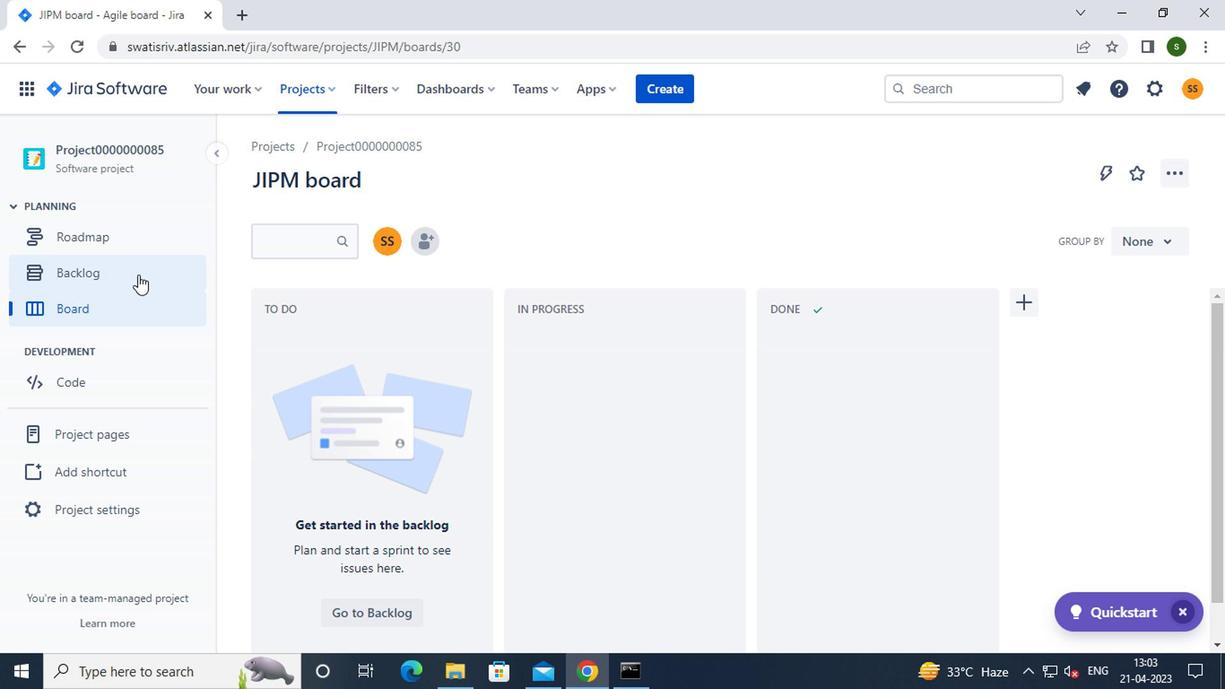 
Action: Mouse pressed left at (123, 274)
Screenshot: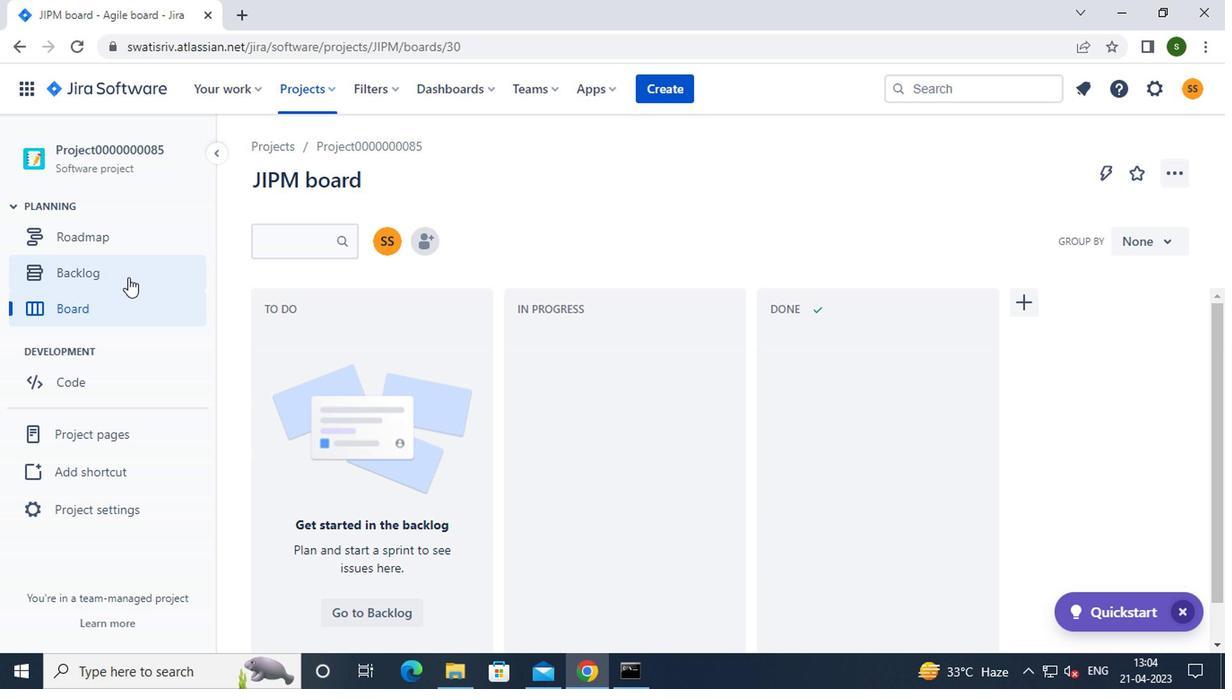 
Action: Mouse moved to (549, 441)
Screenshot: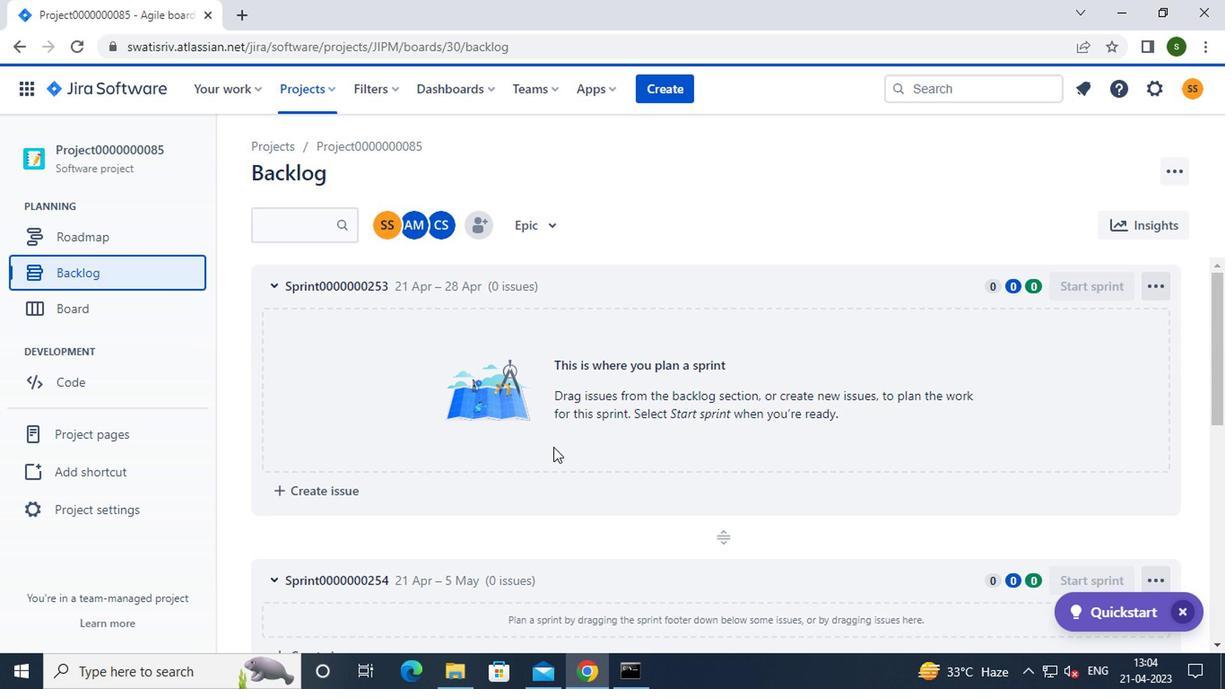 
Action: Mouse scrolled (549, 440) with delta (0, 0)
Screenshot: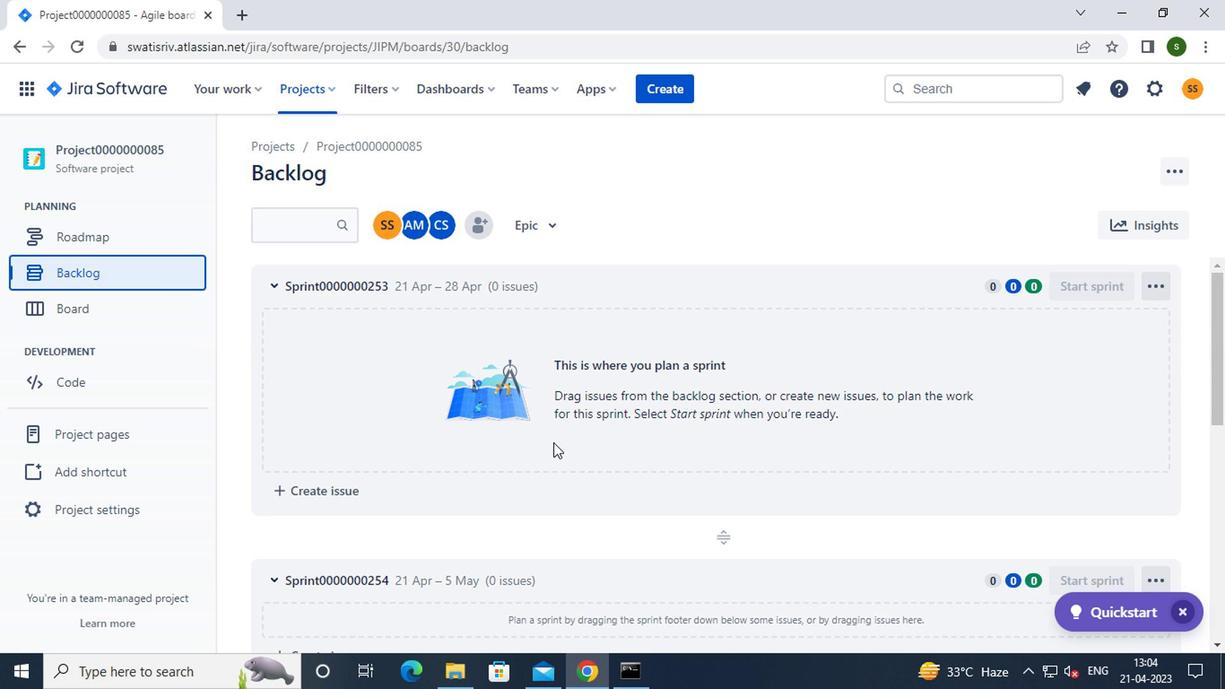 
Action: Mouse scrolled (549, 440) with delta (0, 0)
Screenshot: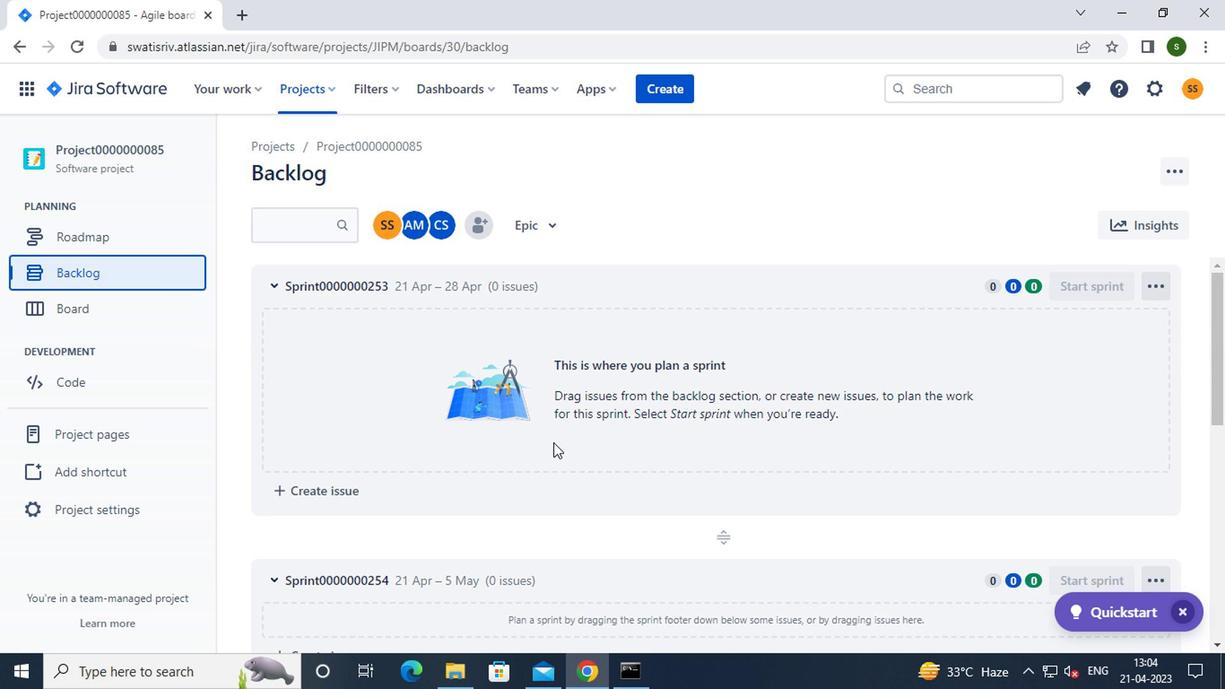 
Action: Mouse scrolled (549, 440) with delta (0, 0)
Screenshot: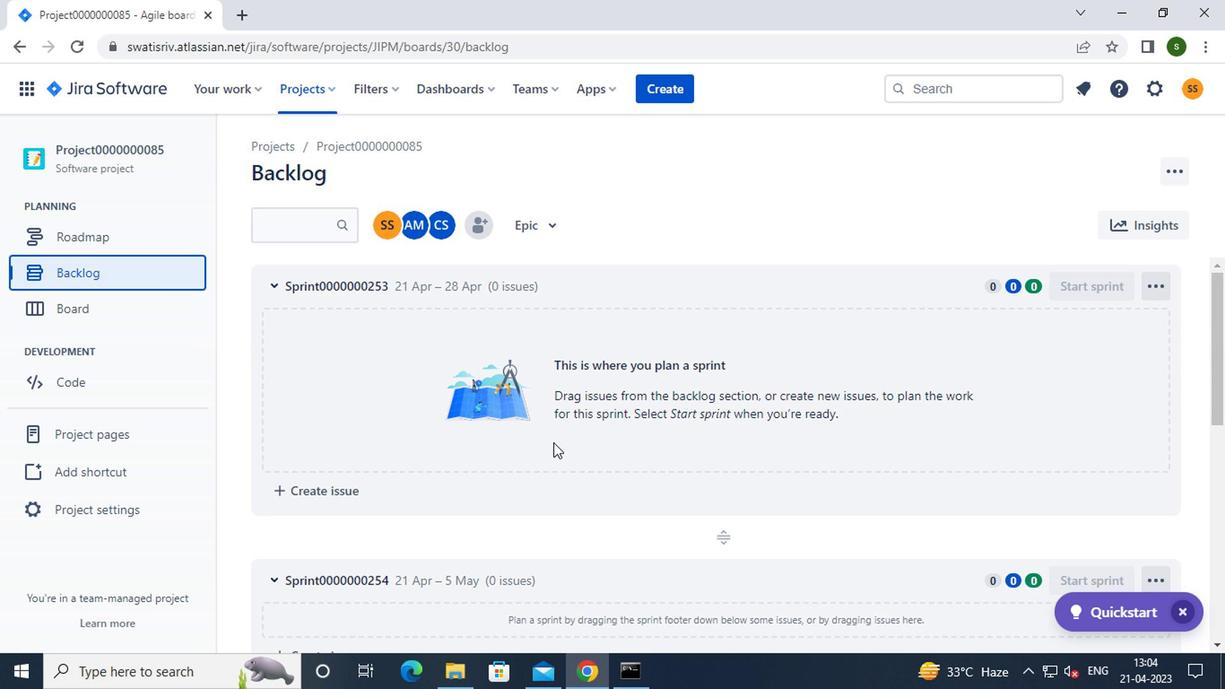 
Action: Mouse scrolled (549, 440) with delta (0, 0)
Screenshot: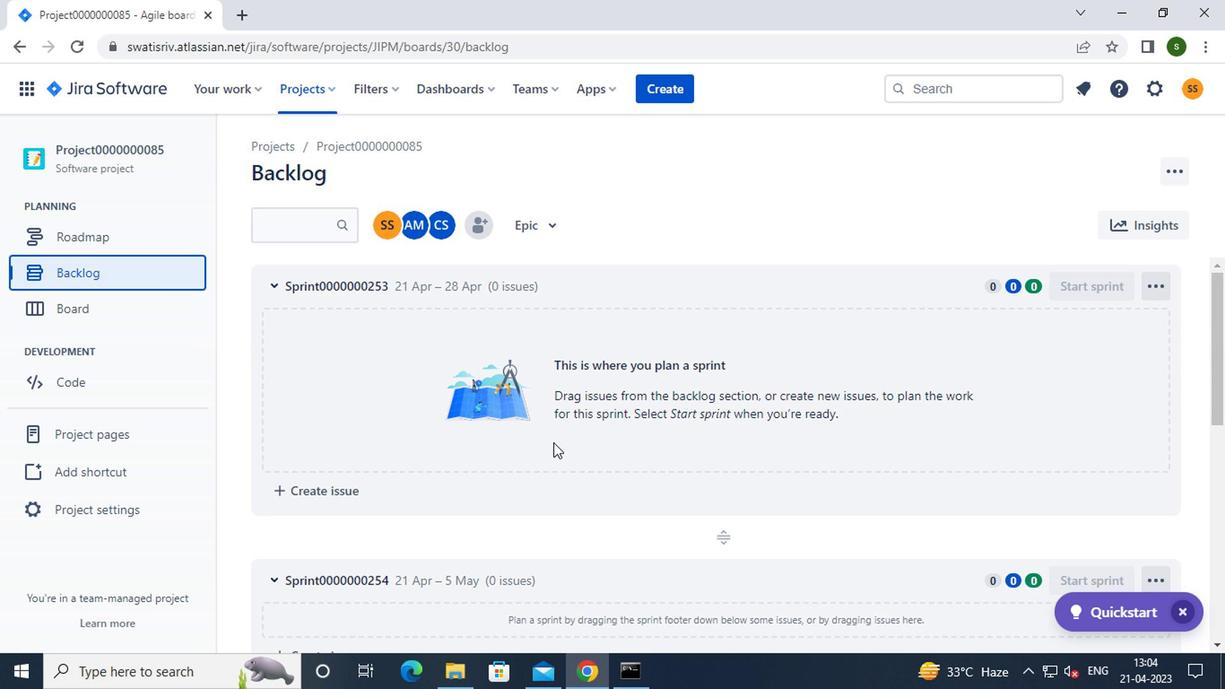 
Action: Mouse scrolled (549, 440) with delta (0, 0)
Screenshot: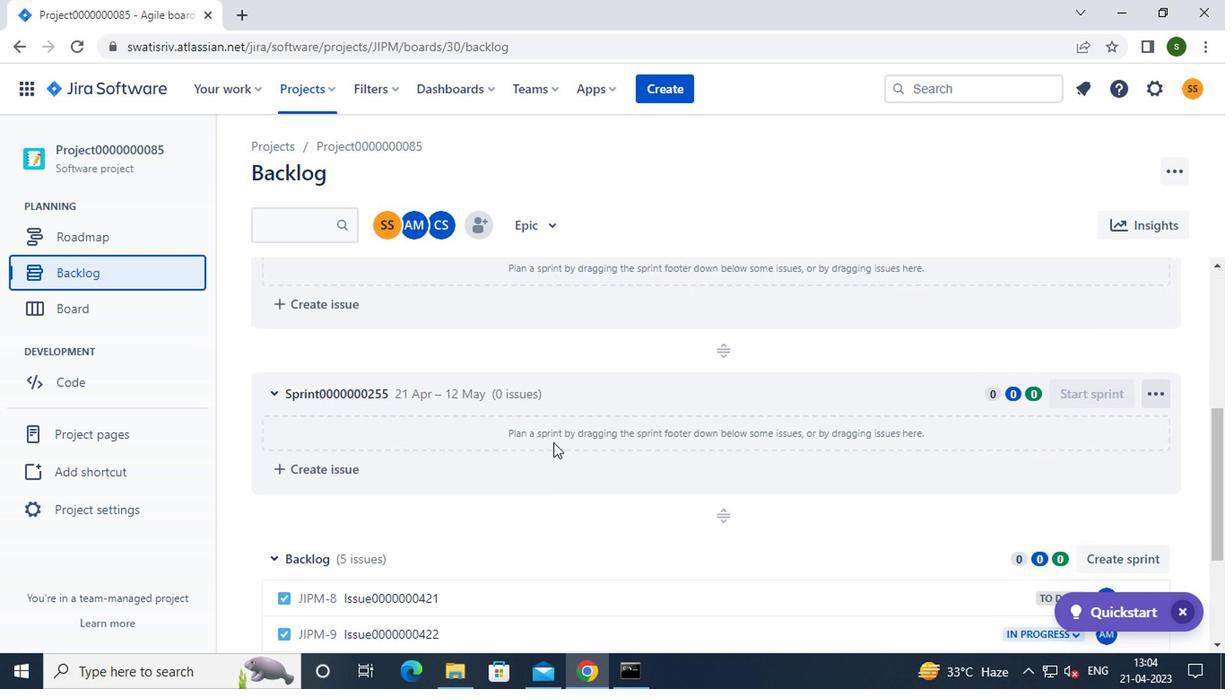 
Action: Mouse scrolled (549, 440) with delta (0, 0)
Screenshot: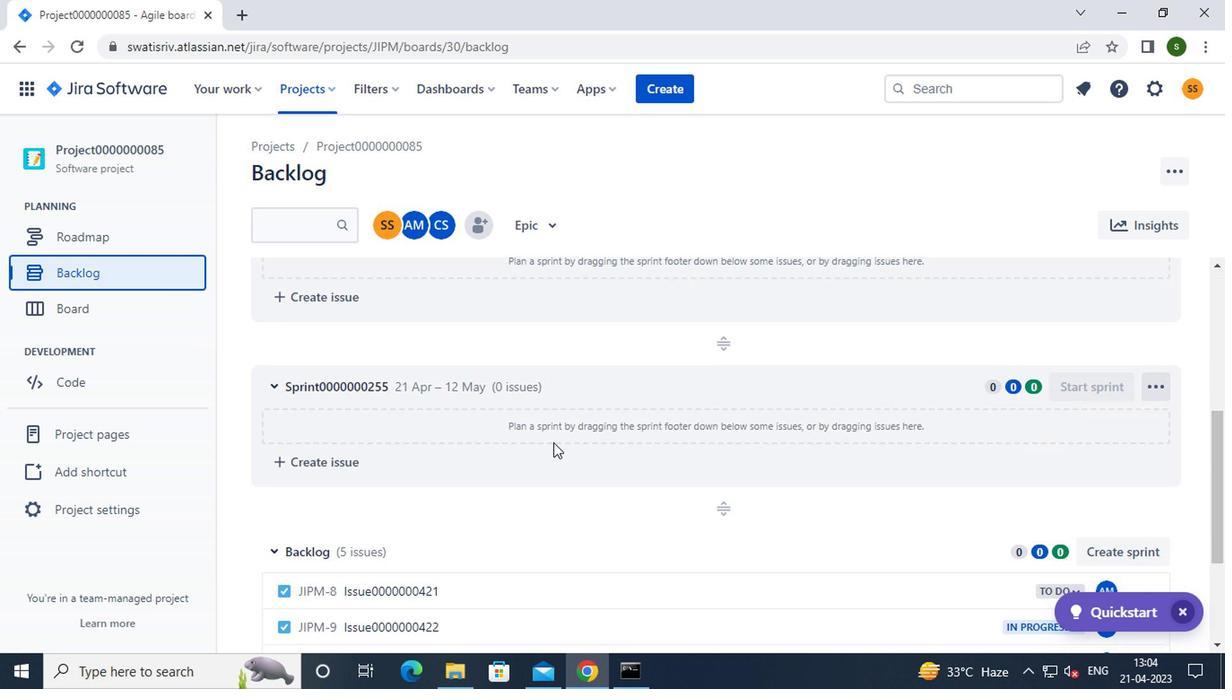 
Action: Mouse scrolled (549, 440) with delta (0, 0)
Screenshot: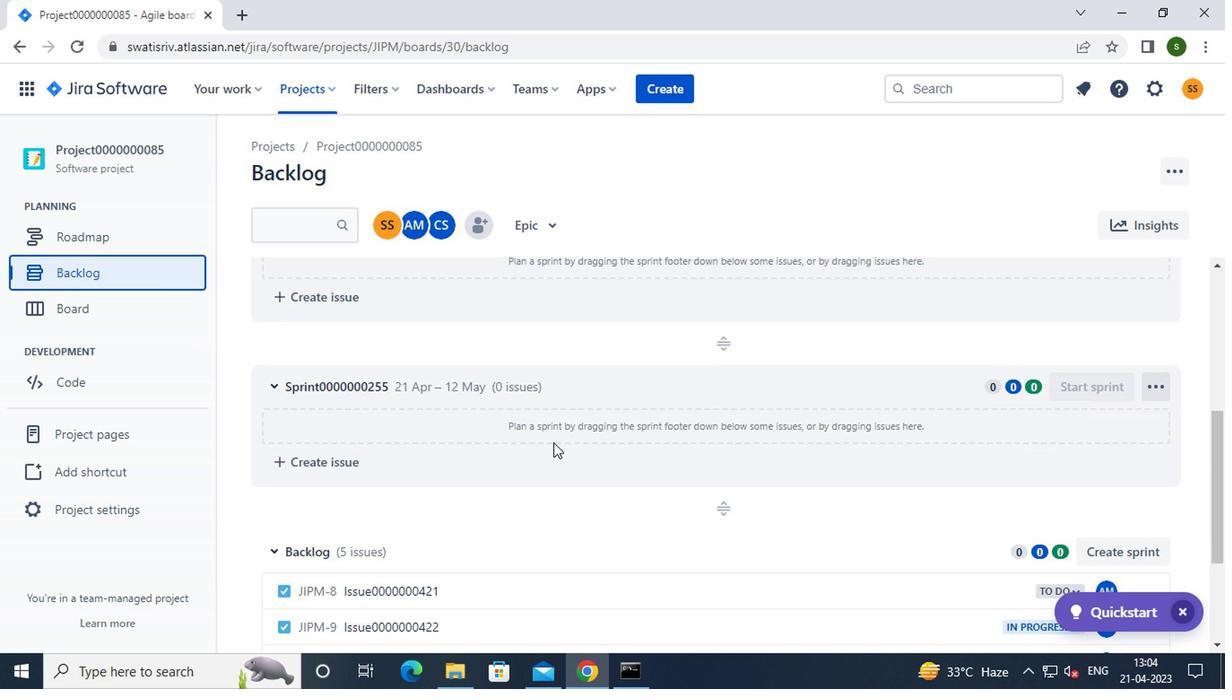 
Action: Mouse moved to (500, 396)
Screenshot: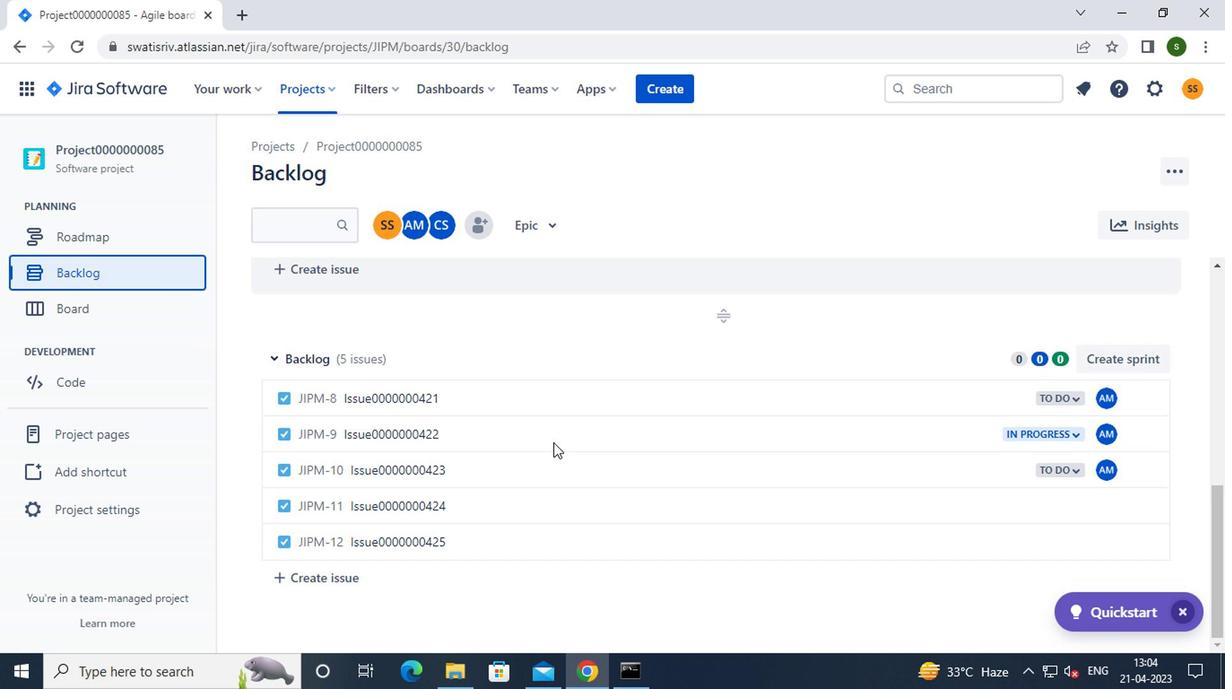 
Action: Mouse pressed left at (500, 396)
Screenshot: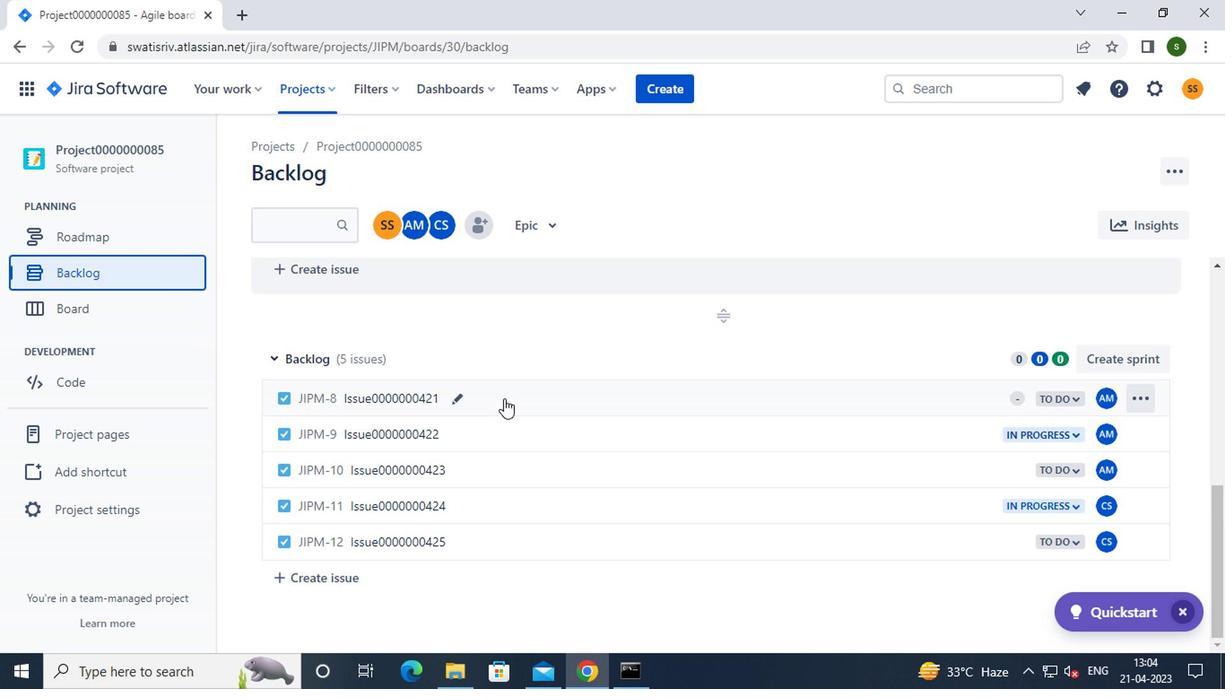 
Action: Mouse moved to (939, 458)
Screenshot: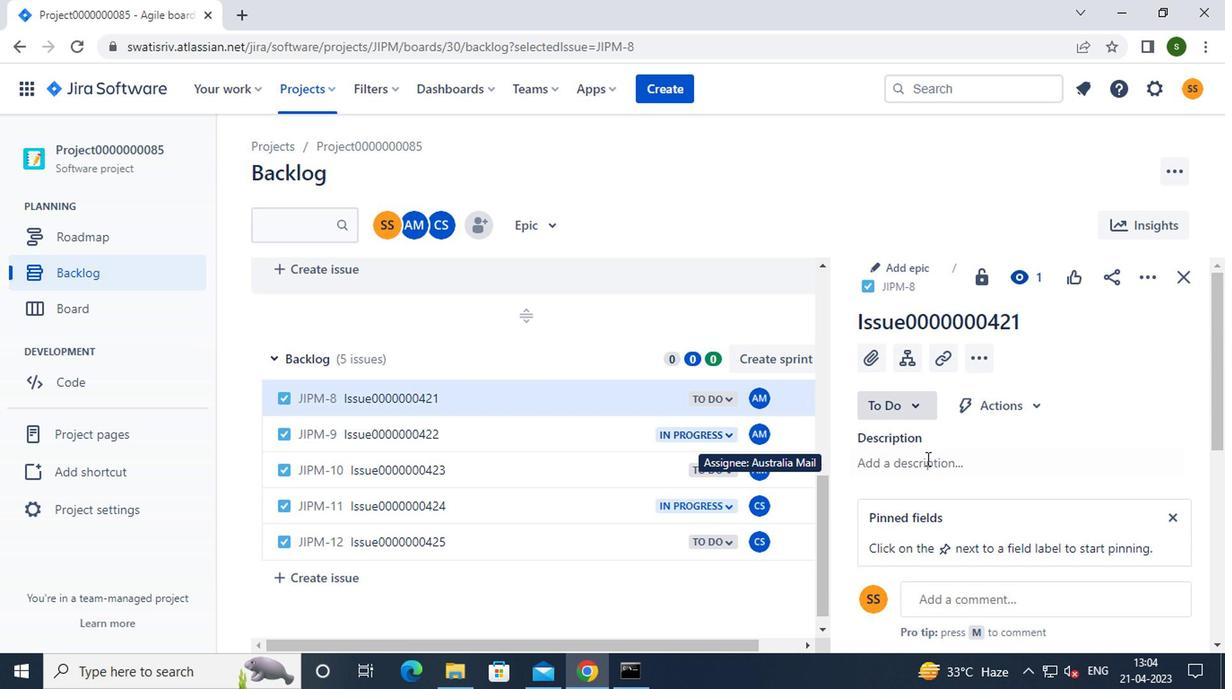 
Action: Mouse scrolled (939, 458) with delta (0, 0)
Screenshot: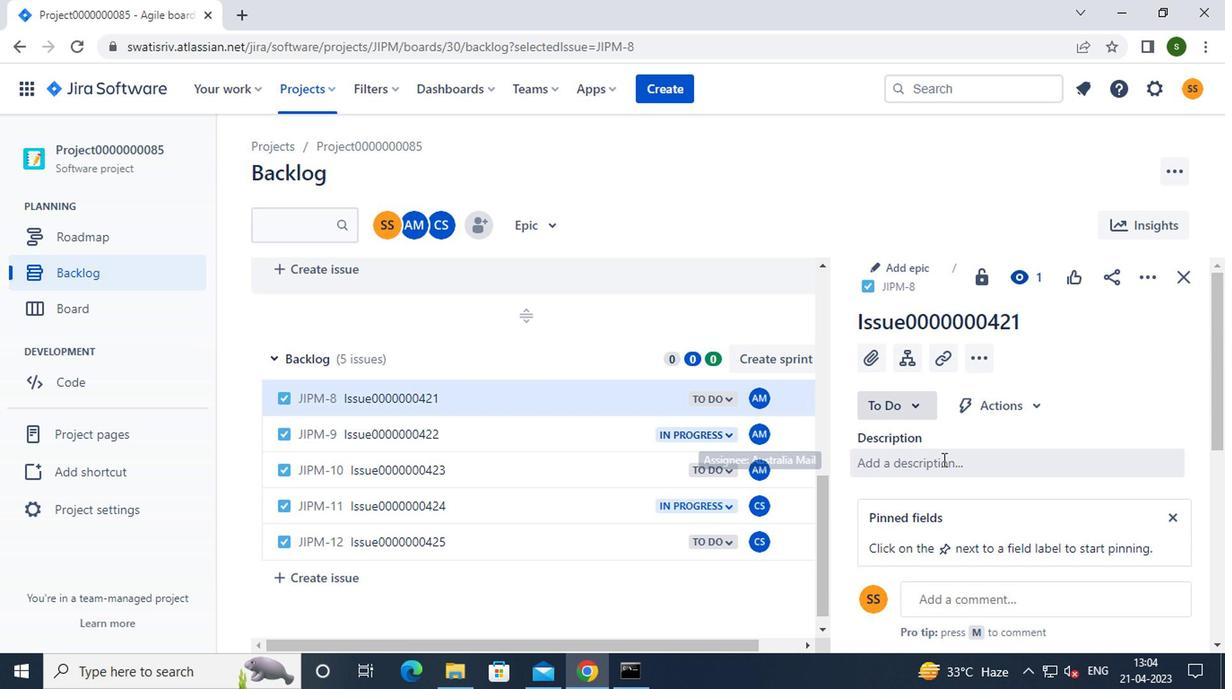 
Action: Mouse scrolled (939, 458) with delta (0, 0)
Screenshot: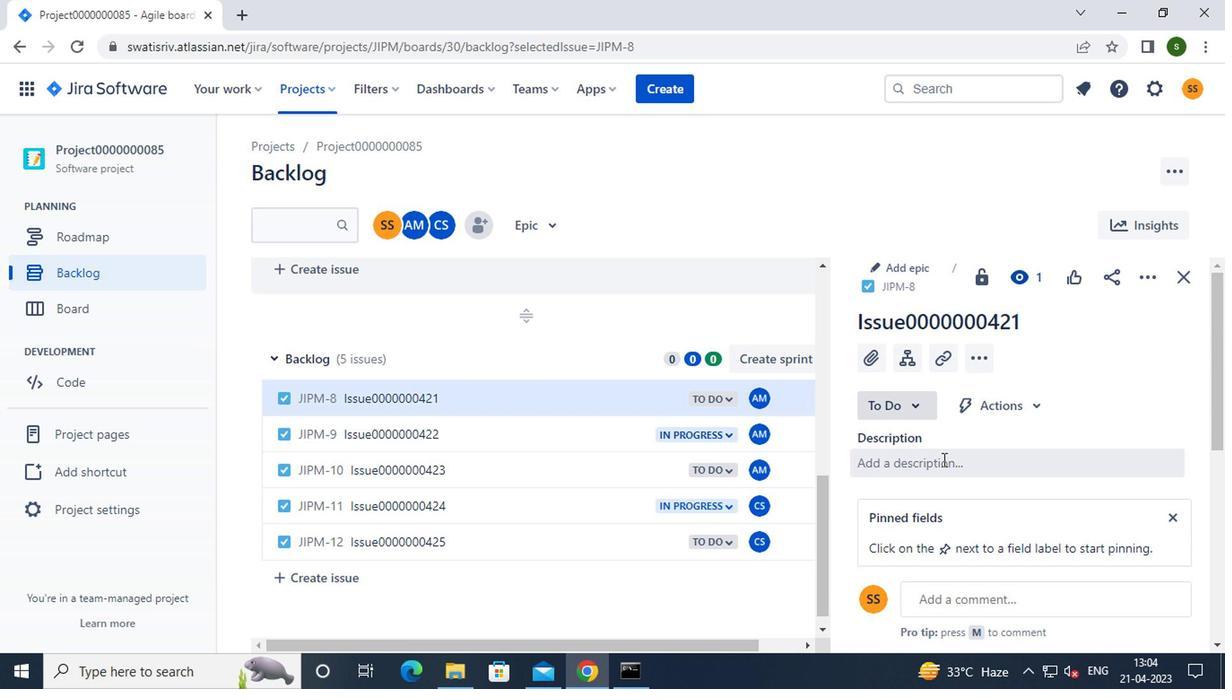 
Action: Mouse scrolled (939, 460) with delta (0, 1)
Screenshot: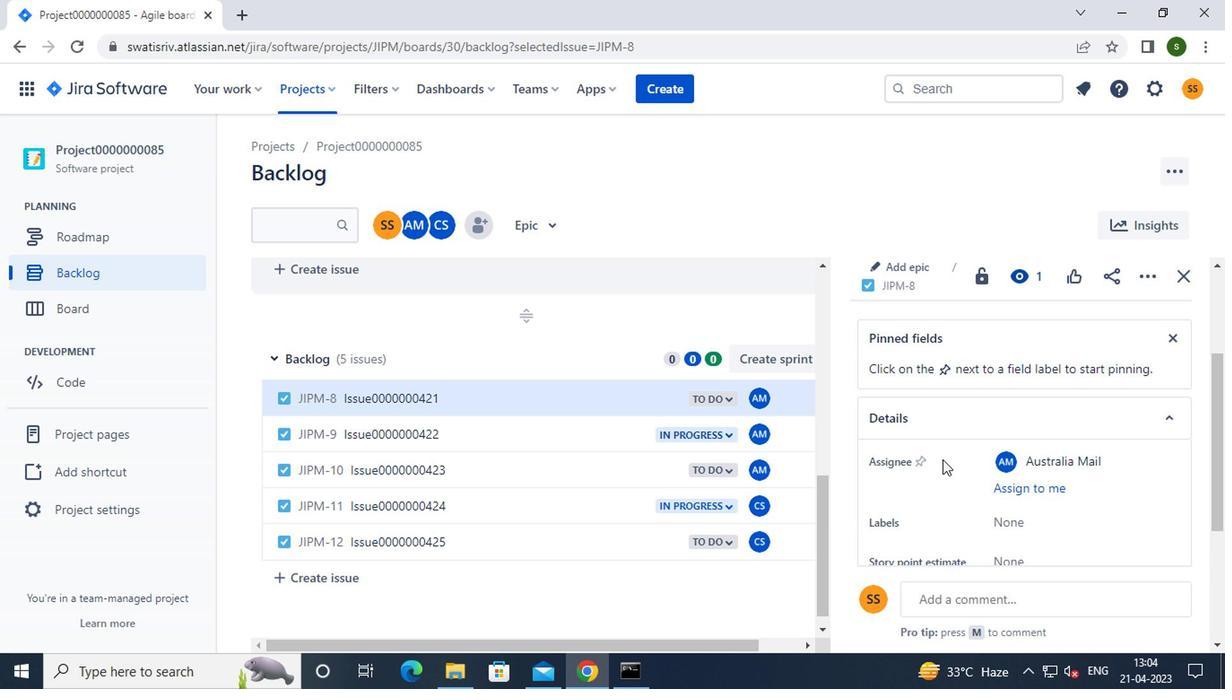 
Action: Mouse scrolled (939, 460) with delta (0, 1)
Screenshot: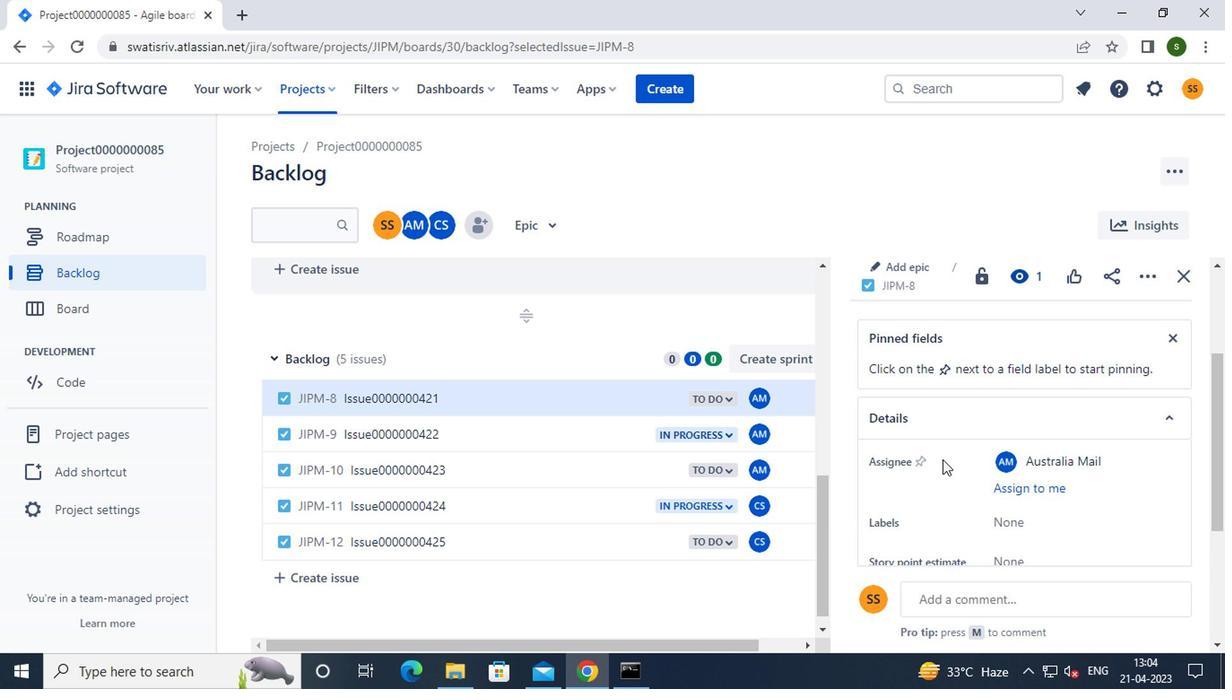 
Action: Mouse scrolled (939, 460) with delta (0, 1)
Screenshot: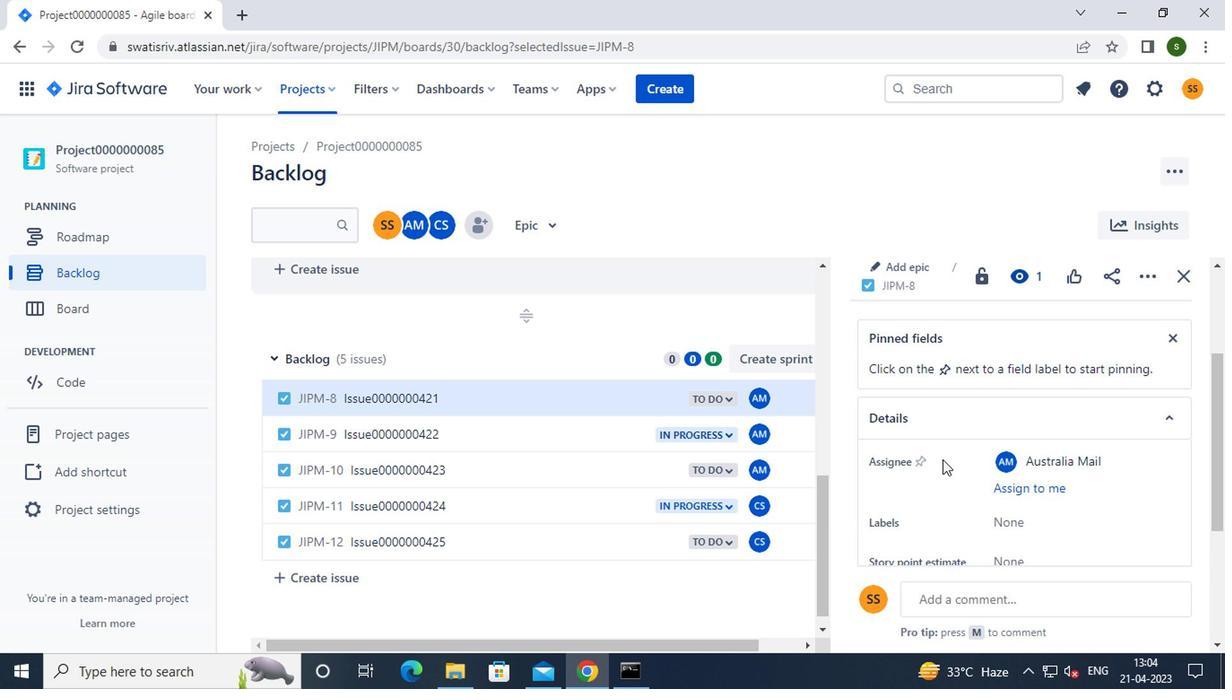 
Action: Mouse scrolled (939, 460) with delta (0, 1)
Screenshot: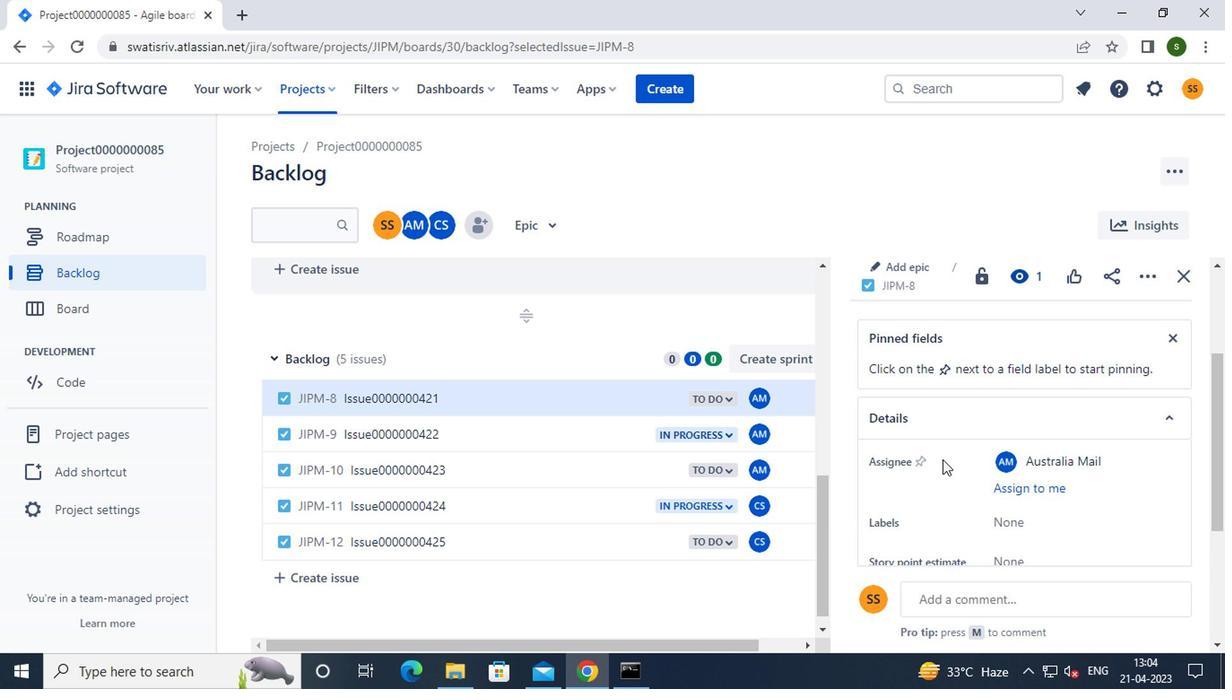 
Action: Mouse moved to (897, 344)
Screenshot: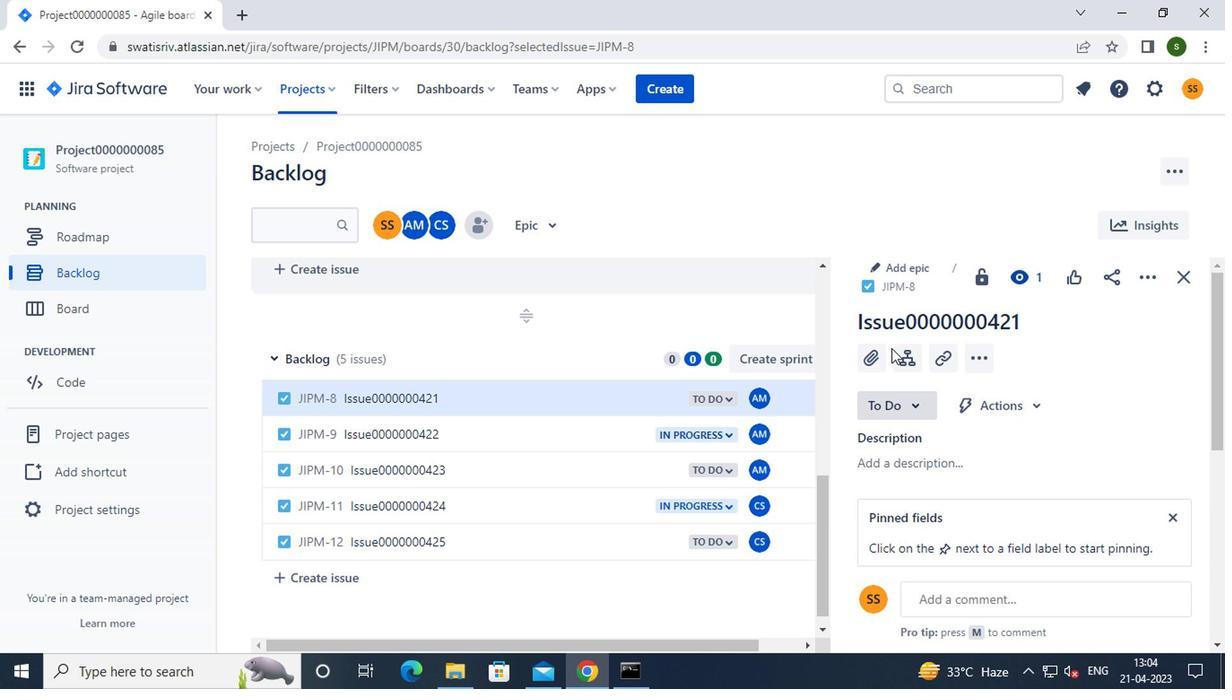 
Action: Mouse pressed left at (897, 344)
Screenshot: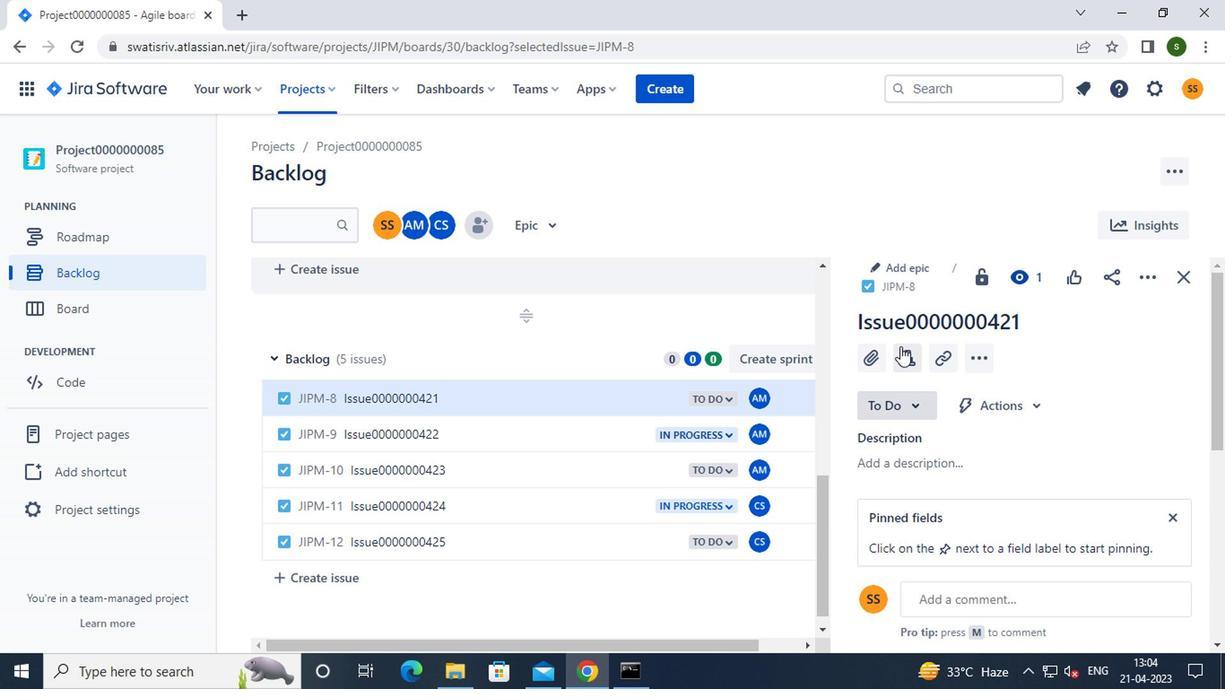 
Action: Mouse moved to (924, 432)
Screenshot: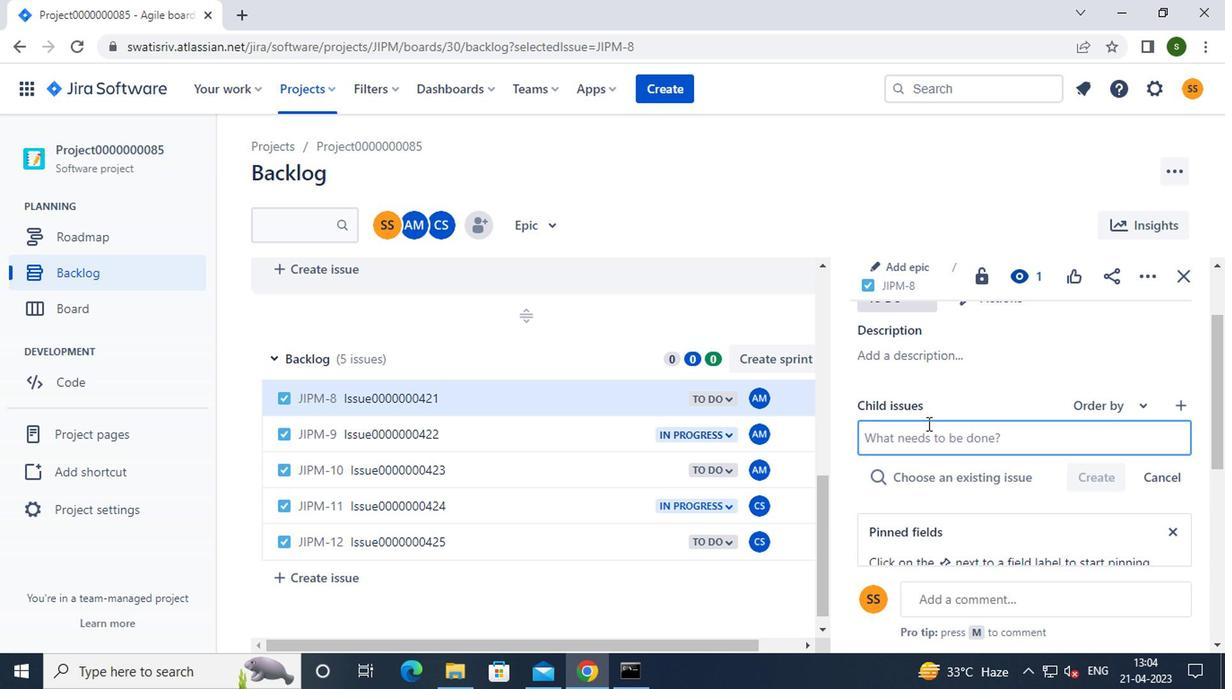 
Action: Mouse pressed left at (924, 432)
Screenshot: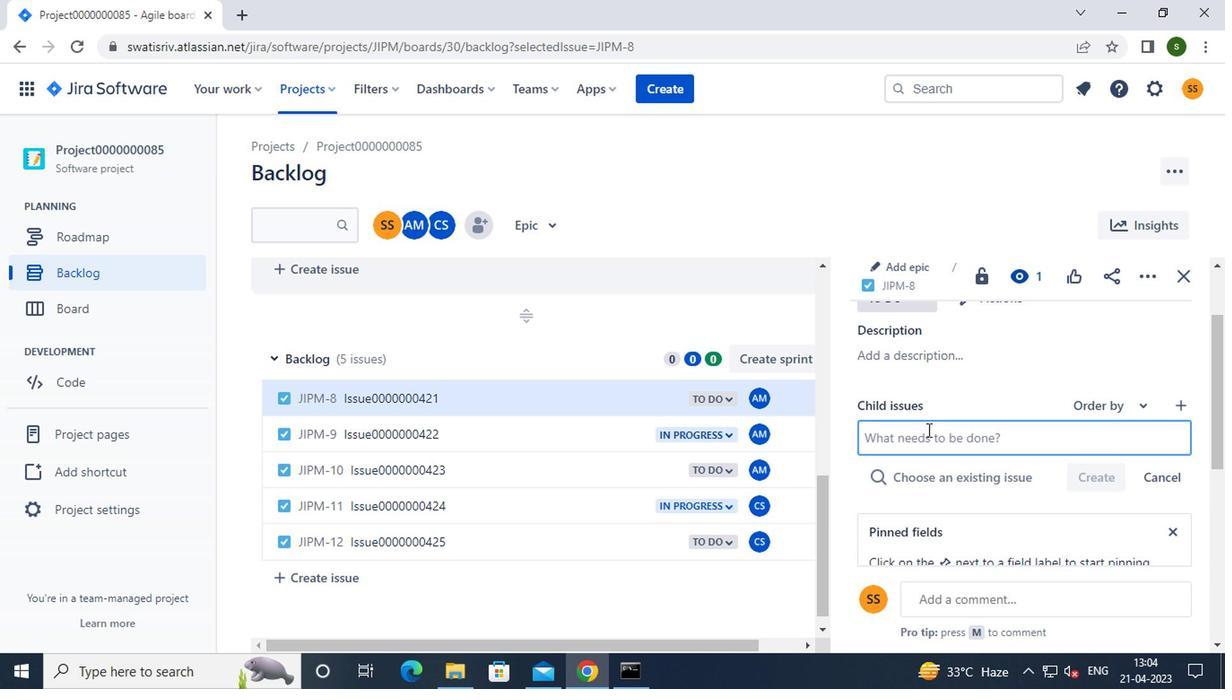 
Action: Key pressed <Key.caps_lock><Key.caps_lock>c<Key.caps_lock>hild<Key.caps_lock>i<Key.caps_lock>ssue0000000841
Screenshot: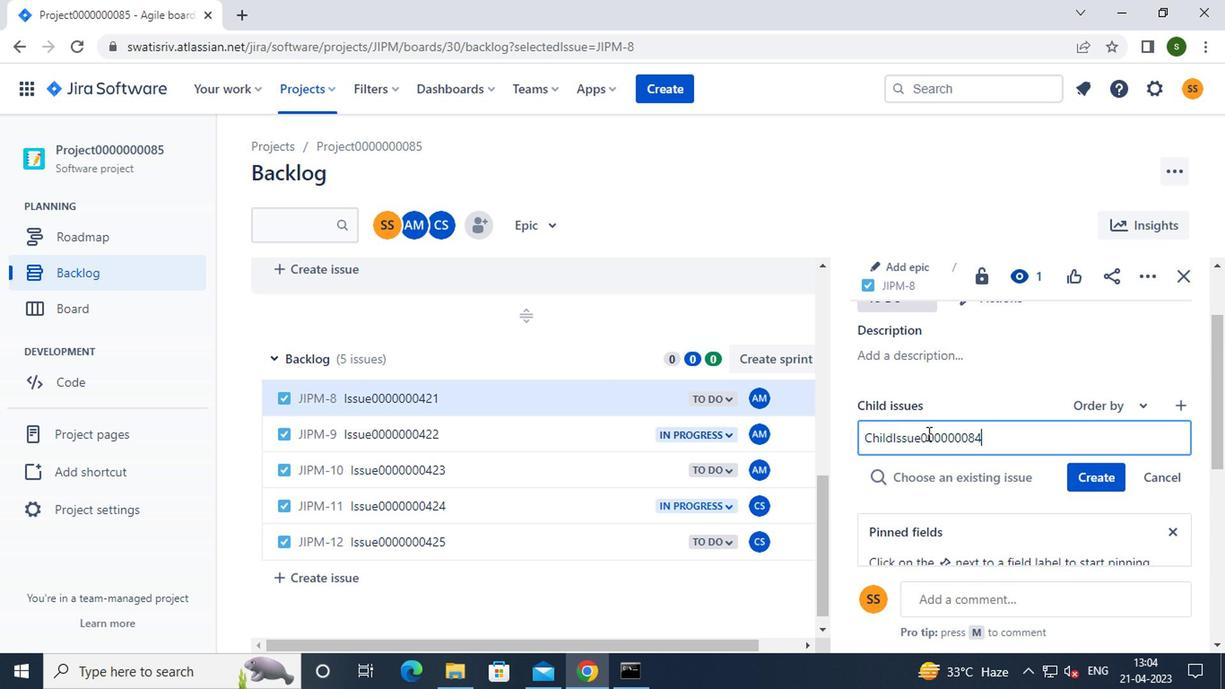 
Action: Mouse moved to (1087, 483)
Screenshot: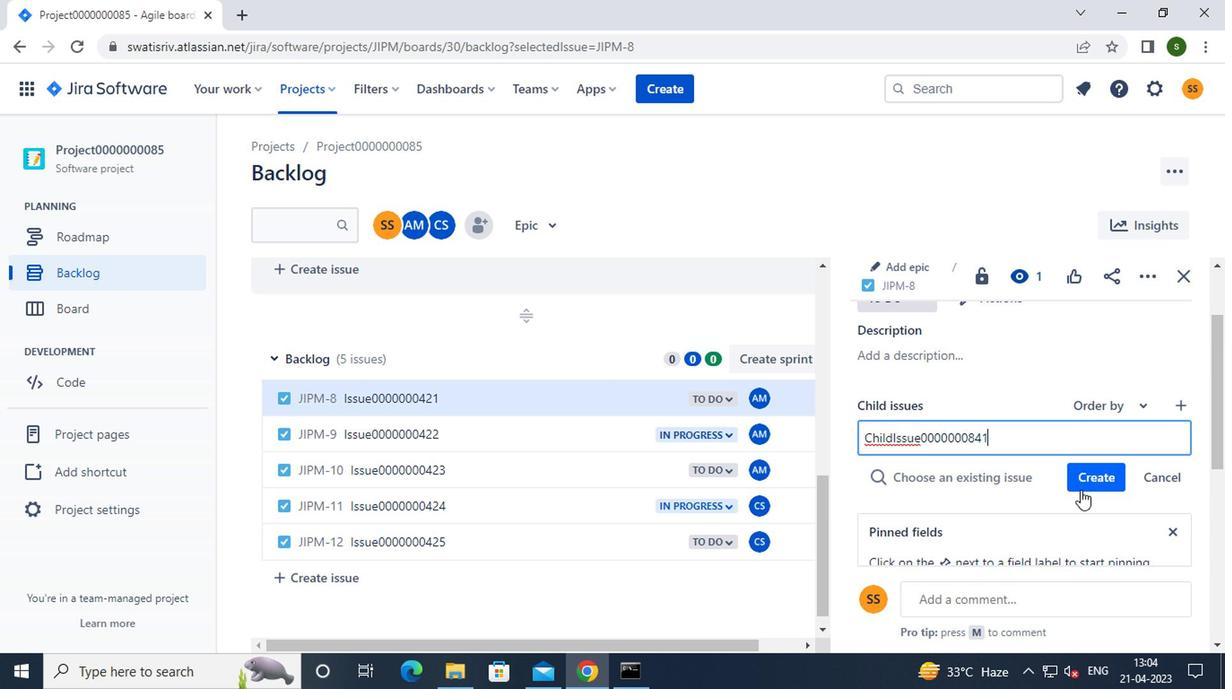 
Action: Mouse pressed left at (1087, 483)
Screenshot: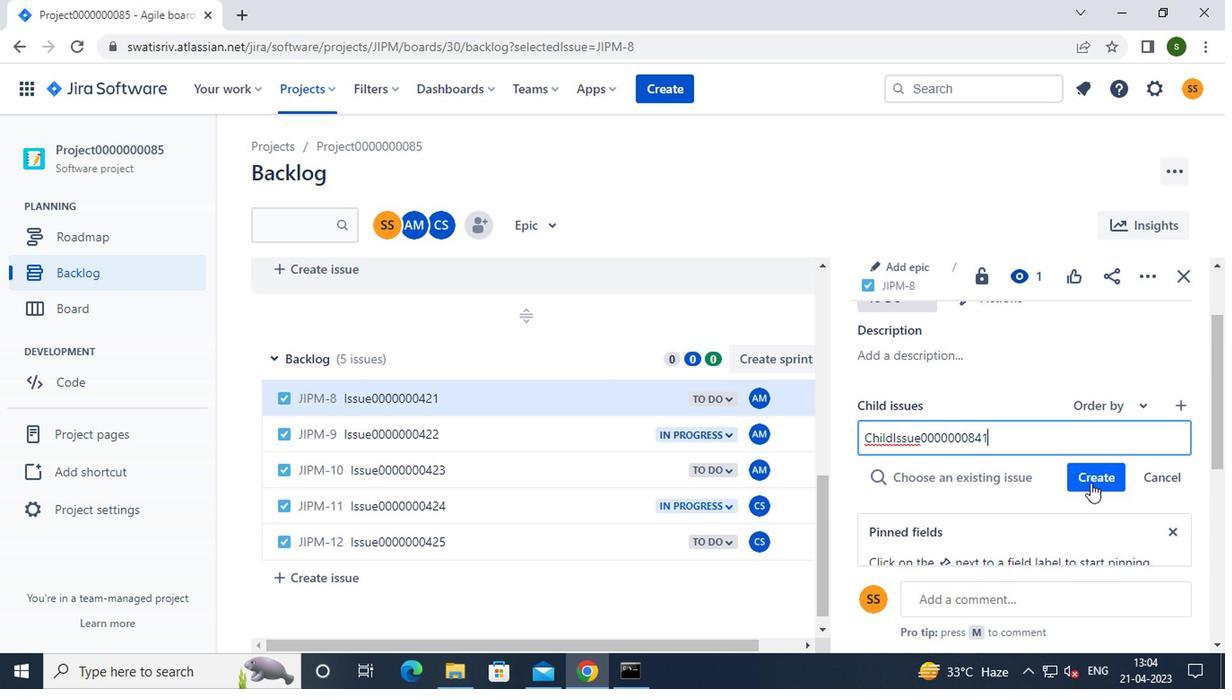 
Action: Mouse moved to (1008, 494)
Screenshot: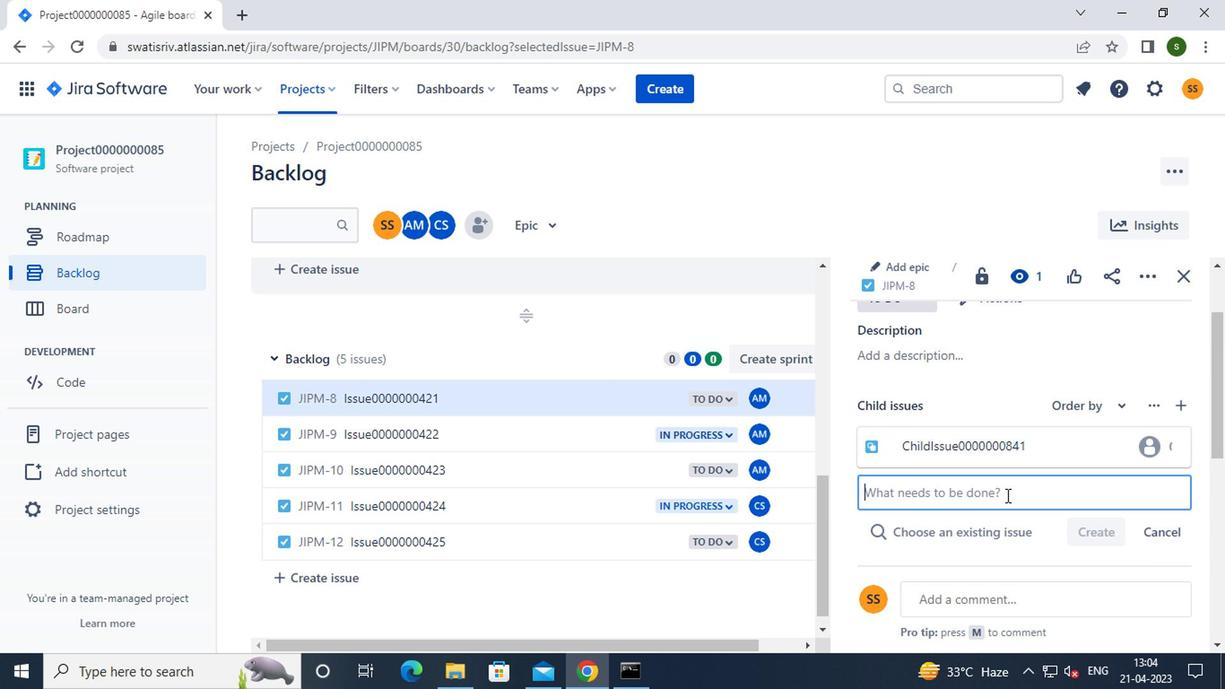 
Action: Key pressed <Key.caps_lock>c<Key.caps_lock>hild<Key.caps_lock>i<Key.caps_lock>ssue0000000842
Screenshot: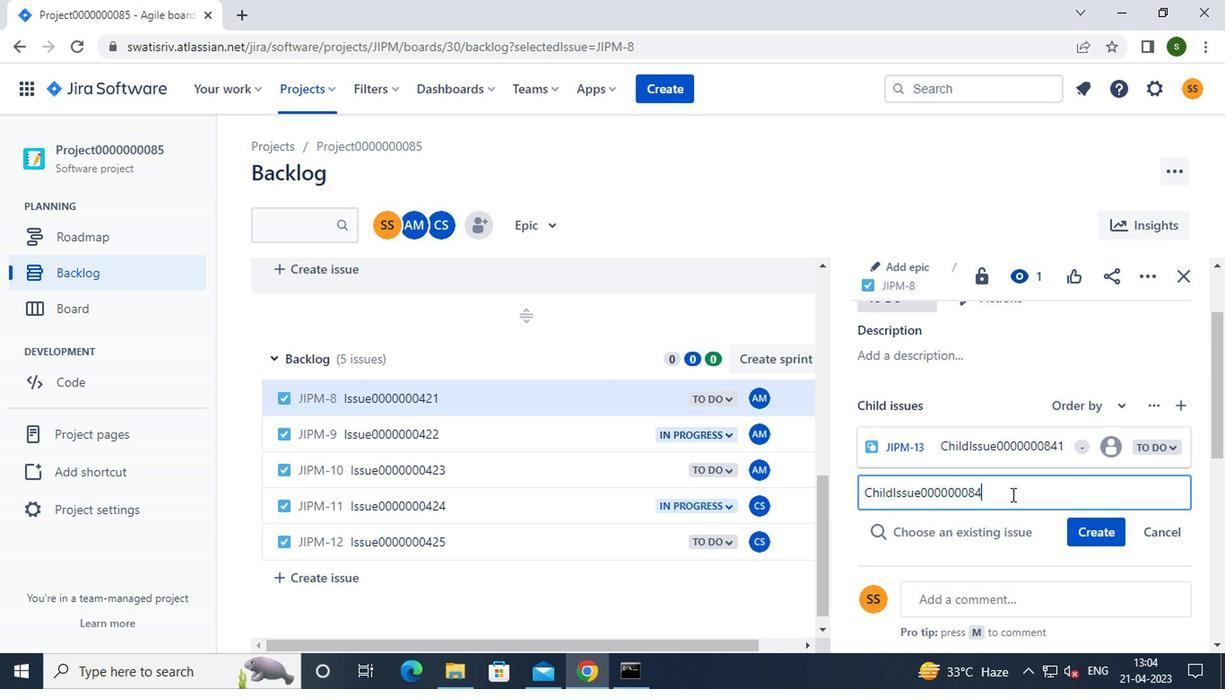
Action: Mouse moved to (1100, 524)
Screenshot: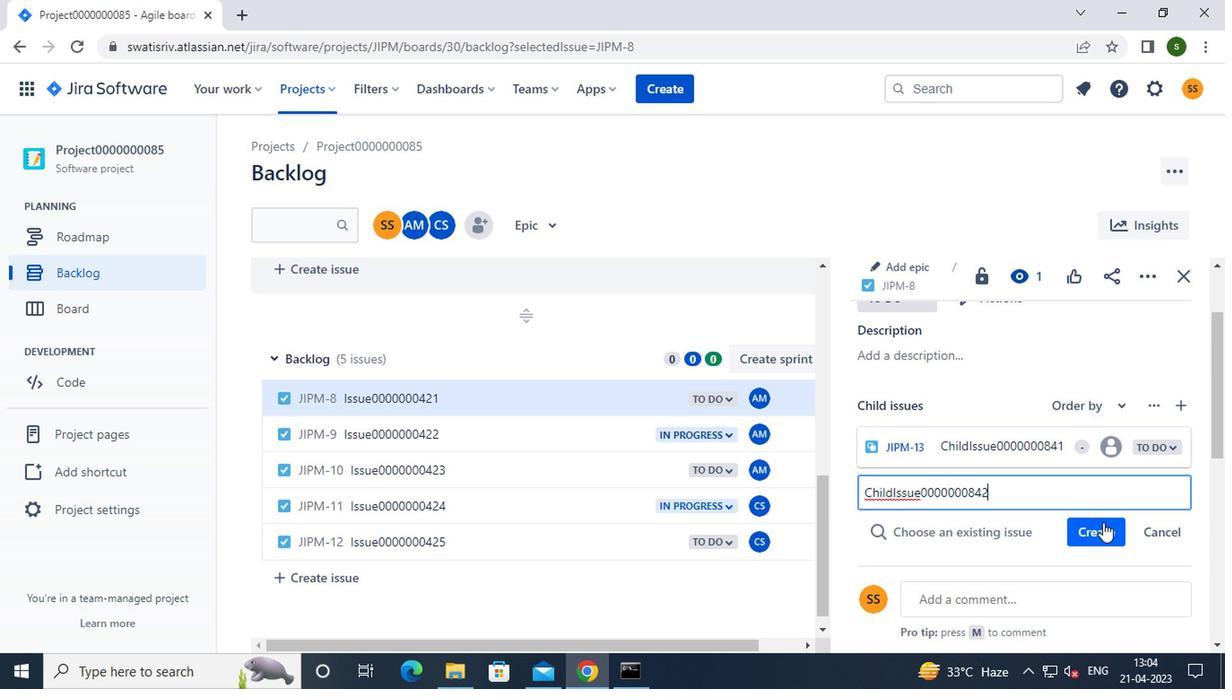 
Action: Mouse pressed left at (1100, 524)
Screenshot: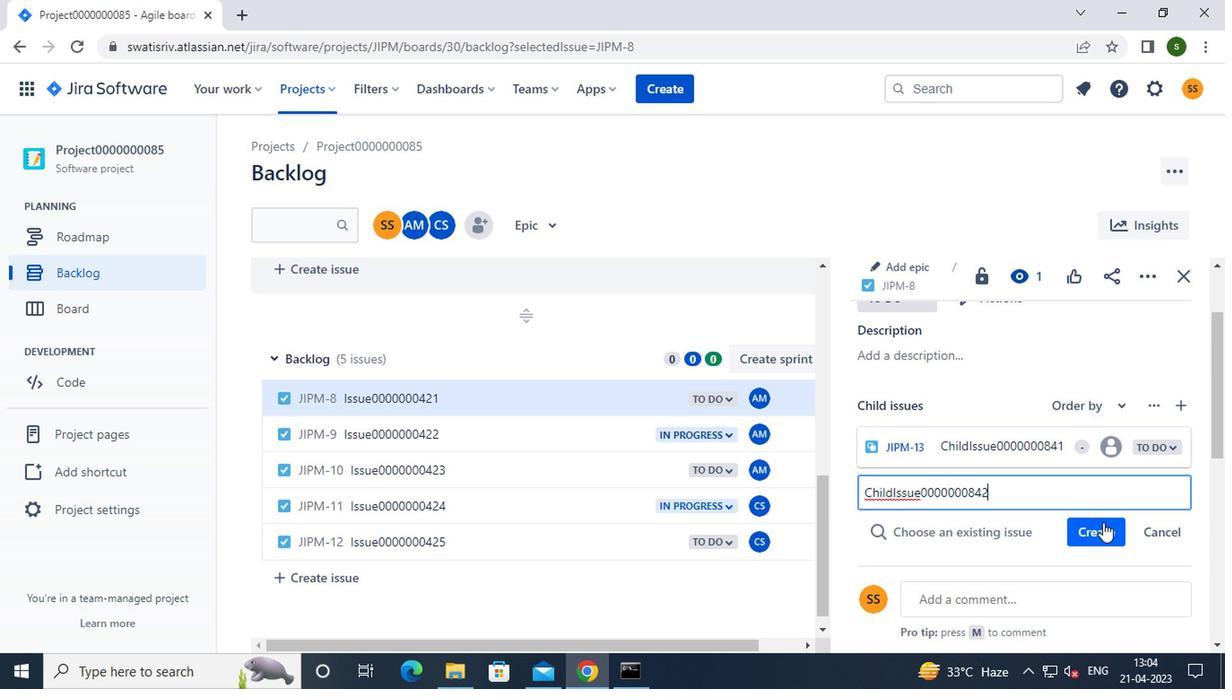 
Action: Mouse moved to (517, 438)
Screenshot: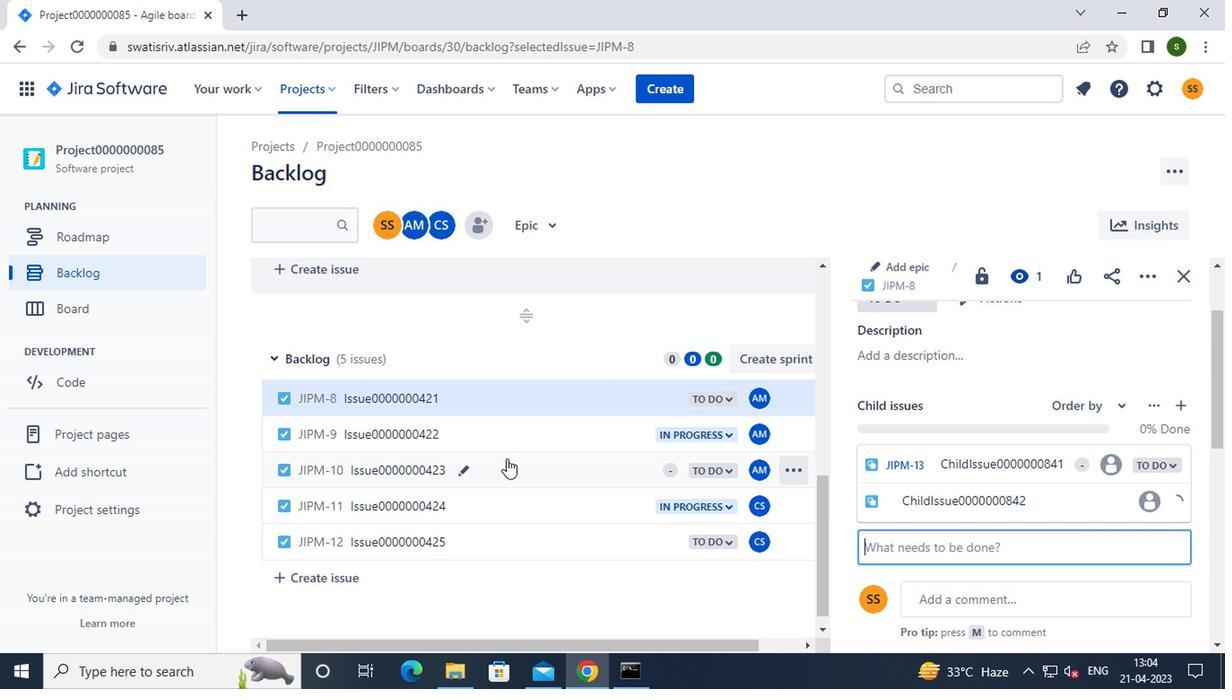 
Action: Mouse pressed left at (517, 438)
Screenshot: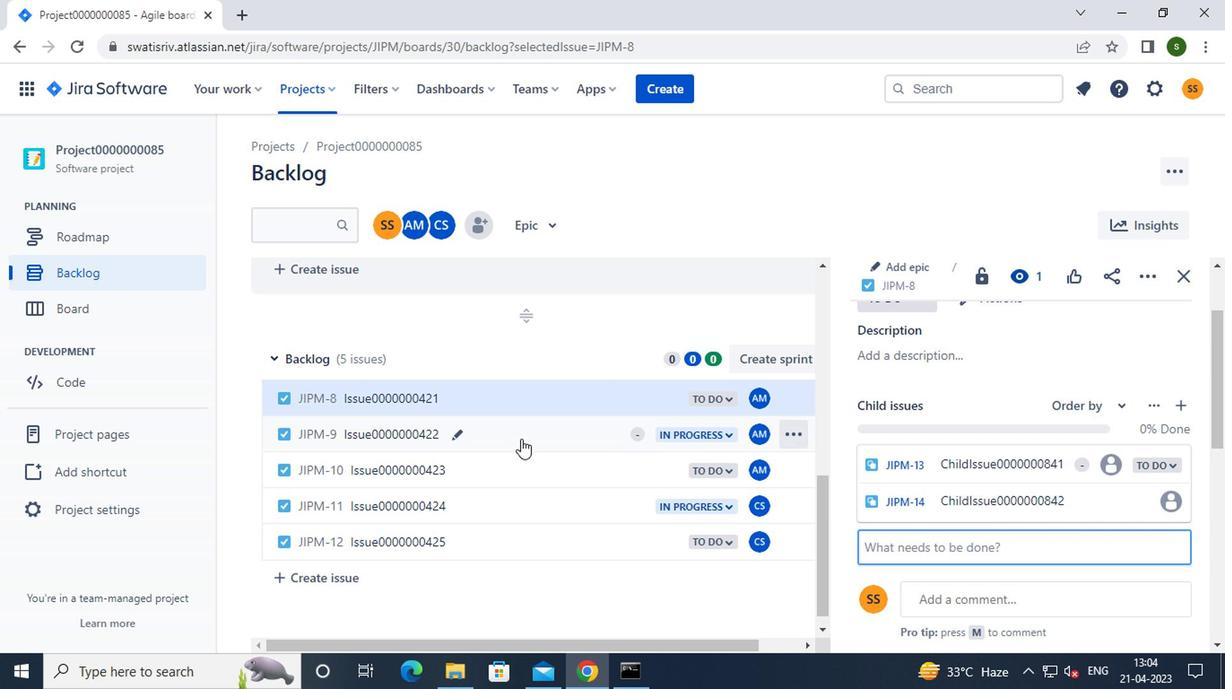 
Action: Mouse moved to (904, 357)
Screenshot: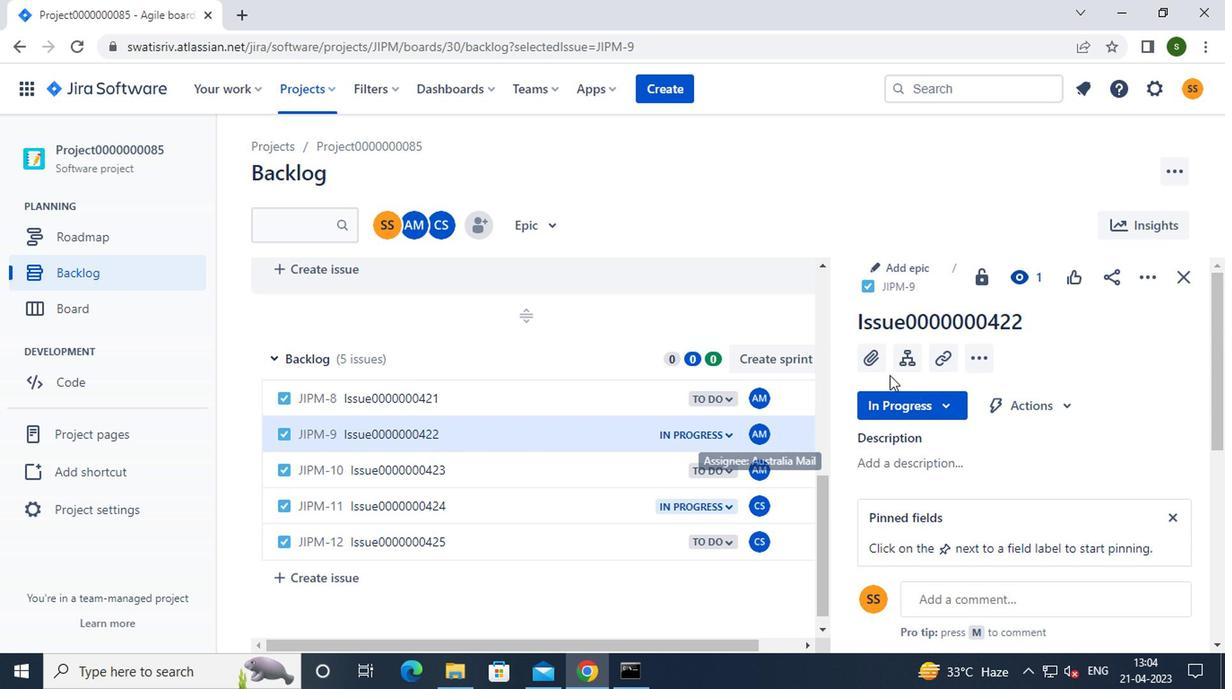 
Action: Mouse pressed left at (904, 357)
Screenshot: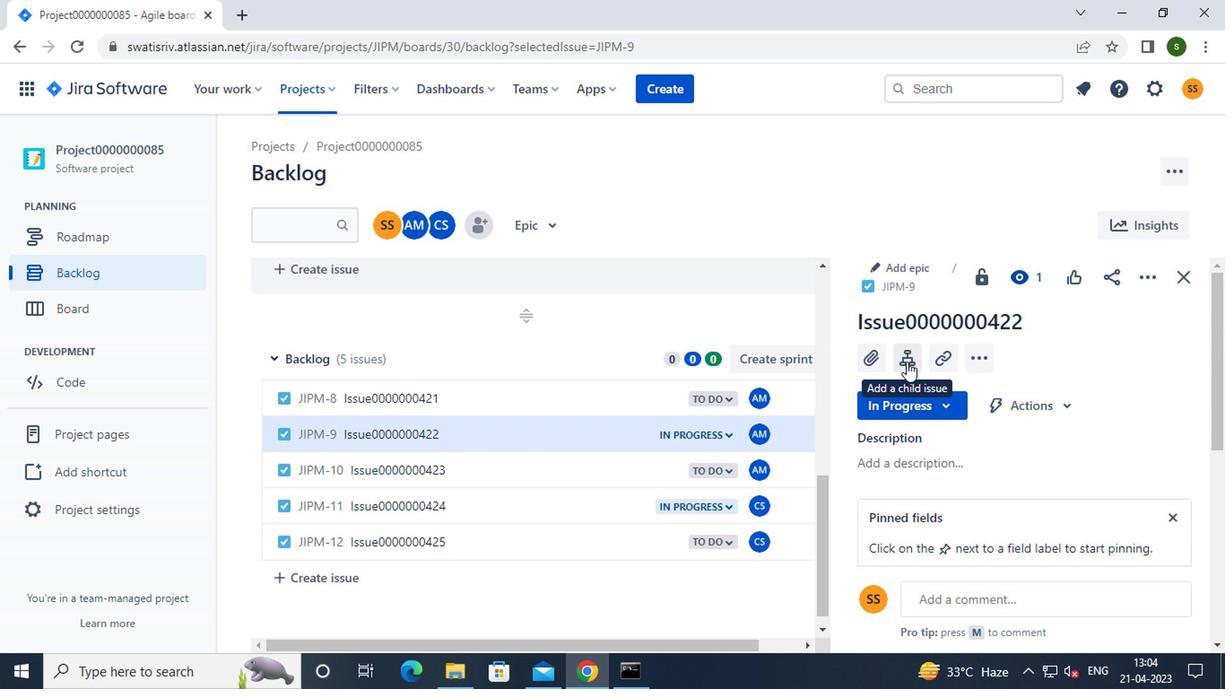 
Action: Mouse moved to (956, 430)
Screenshot: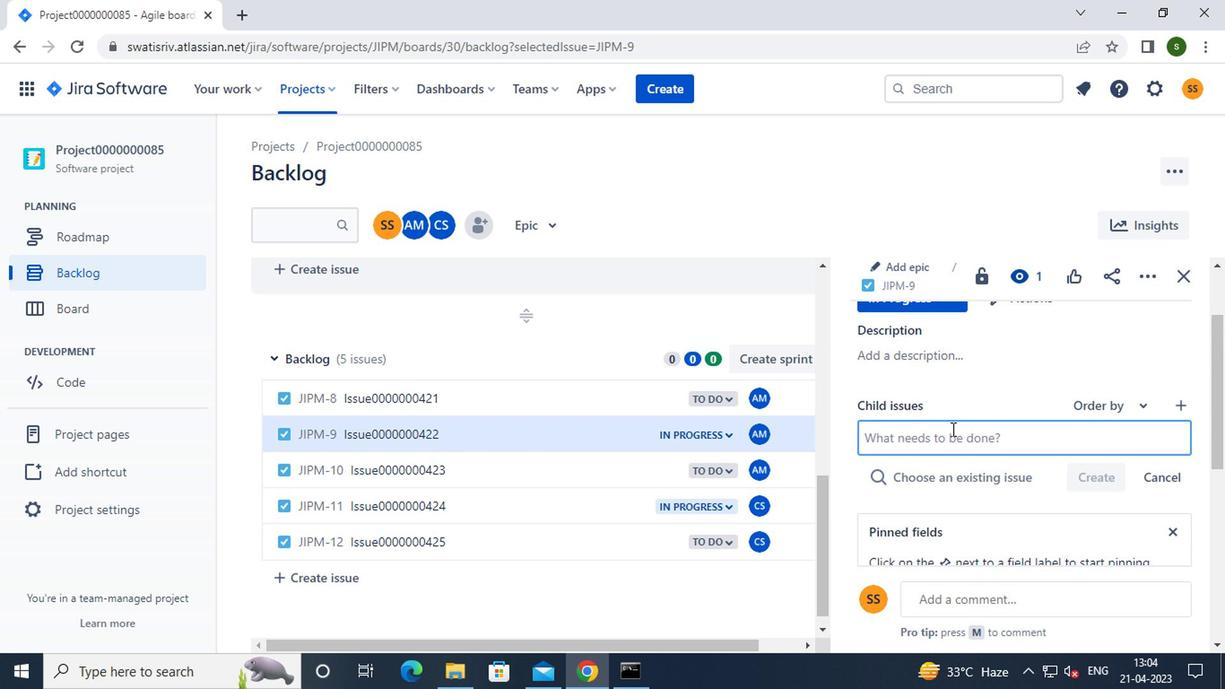 
Action: Key pressed <Key.caps_lock>c<Key.caps_lock>hild<Key.caps_lock>i<Key.caps_lock>ssue0000000843
Screenshot: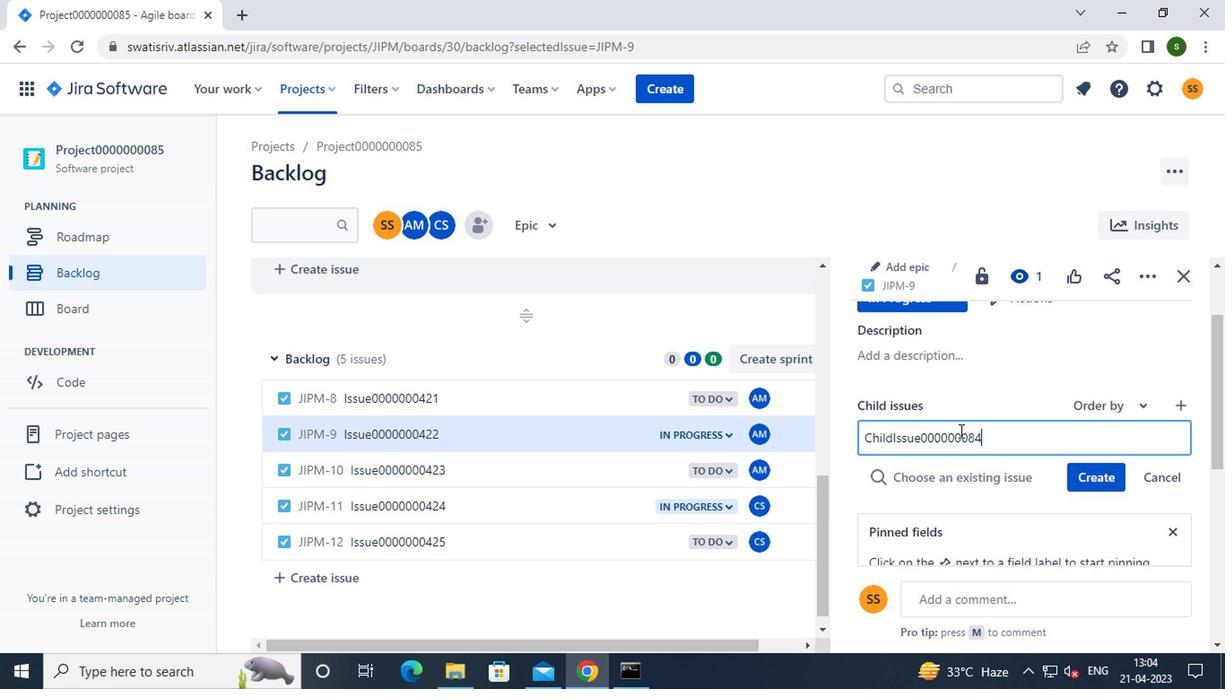 
Action: Mouse moved to (1097, 479)
Screenshot: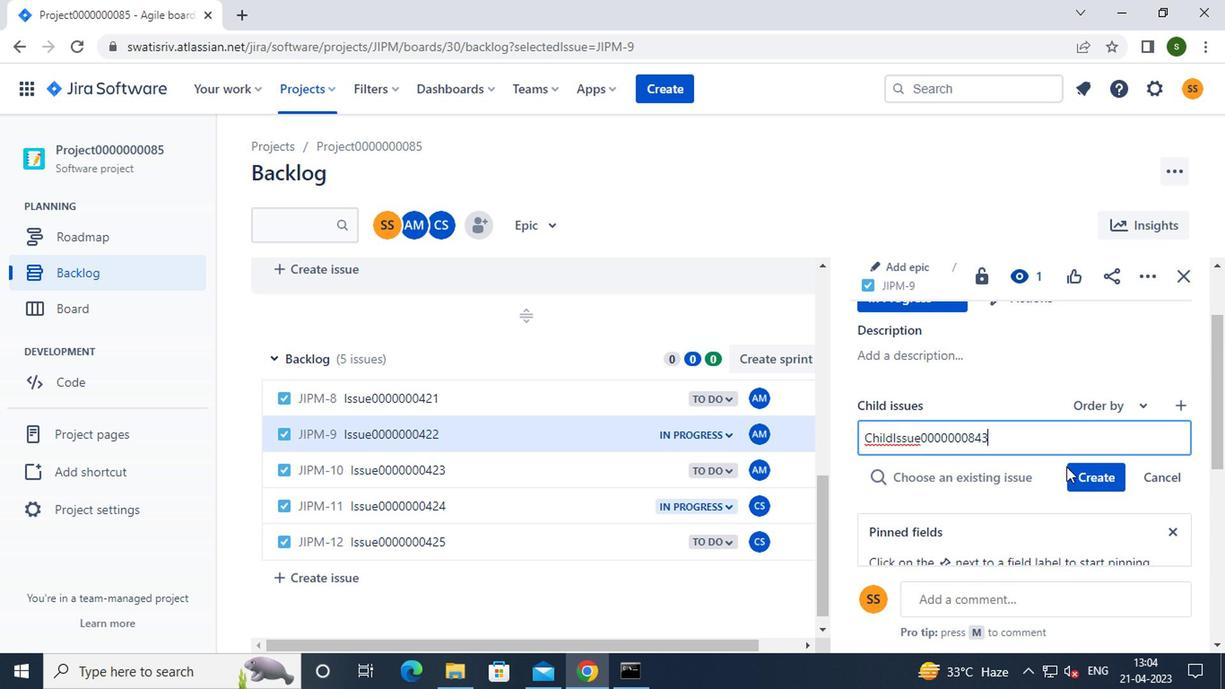
Action: Mouse pressed left at (1097, 479)
Screenshot: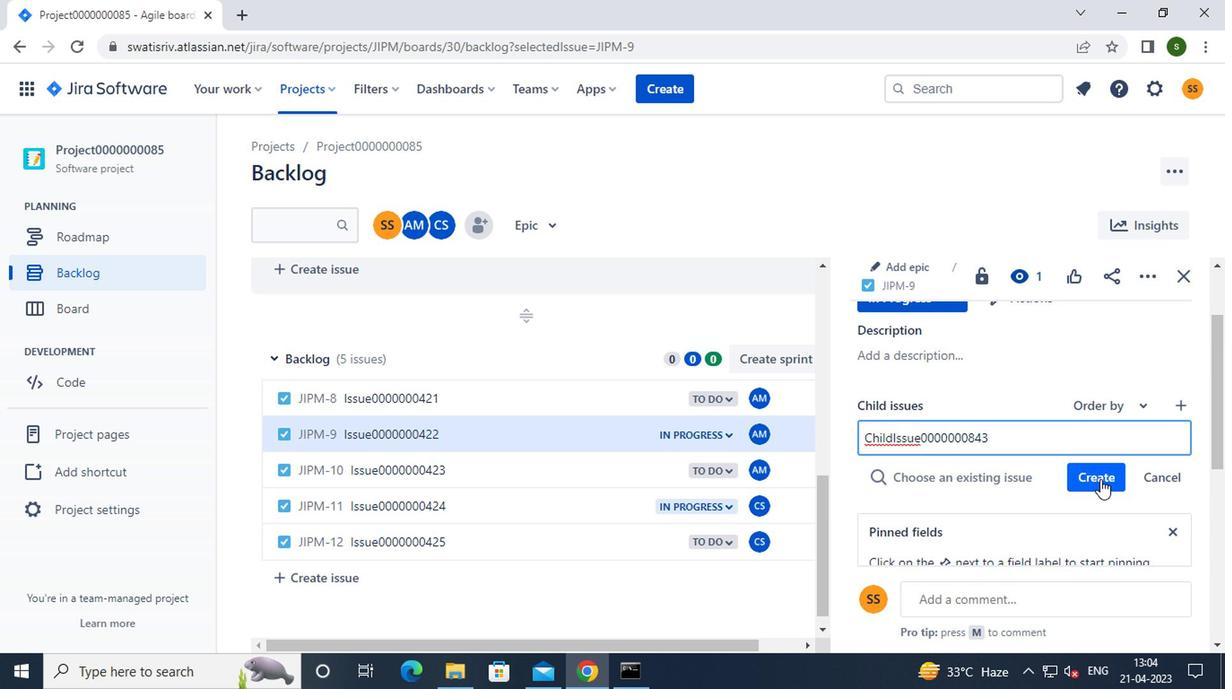 
Action: Mouse moved to (745, 192)
Screenshot: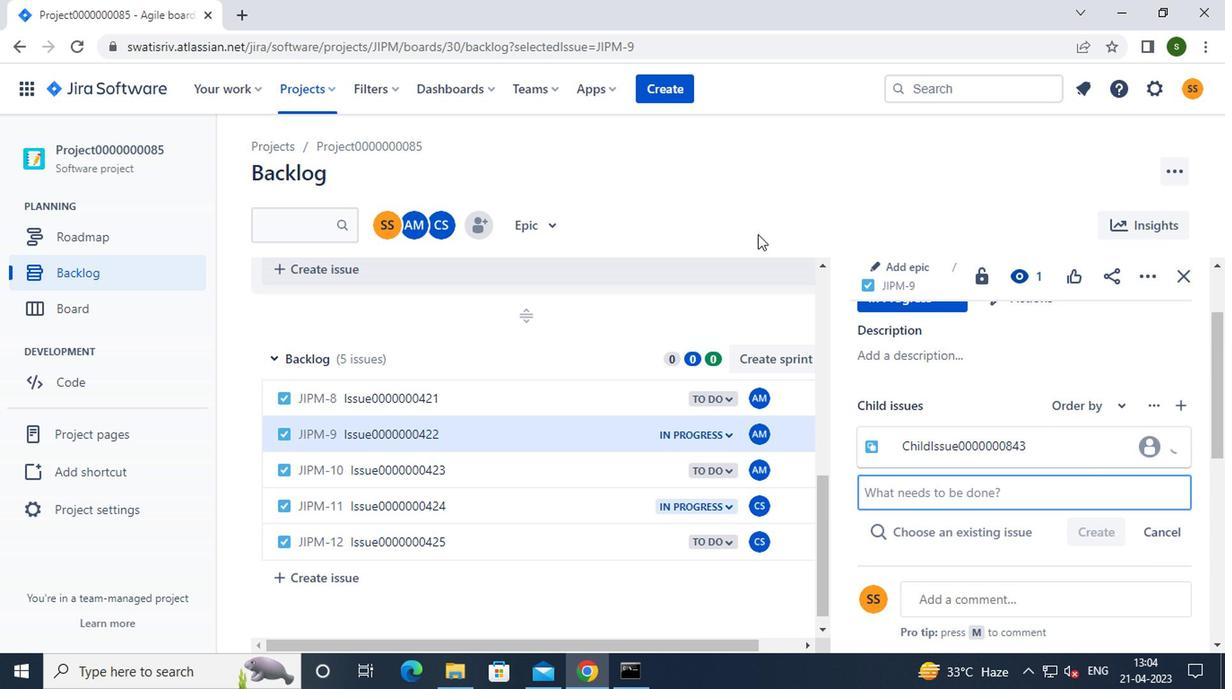 
